 Task: Add the task  Develop a new online marketplace for a specific industry to the section API Management Sprint in the project AgileCraft and add a Due Date to the respective task as 2024/01/25
Action: Mouse moved to (81, 402)
Screenshot: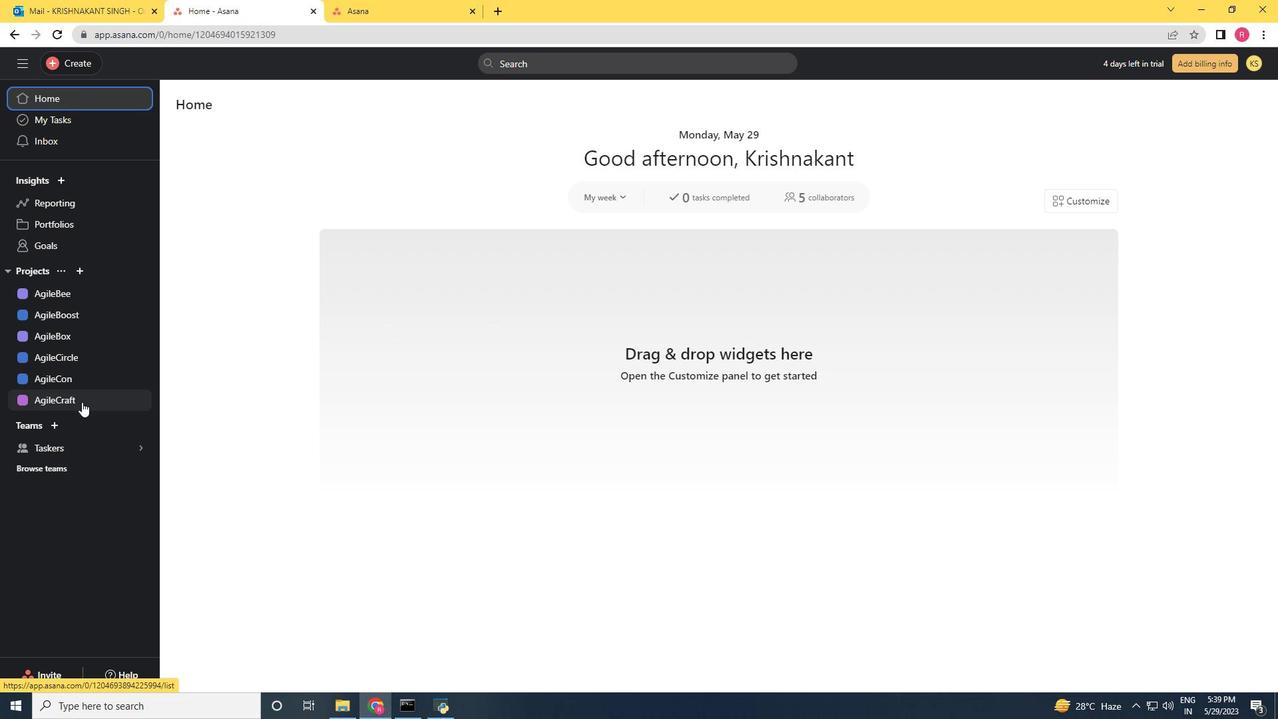 
Action: Mouse pressed left at (81, 402)
Screenshot: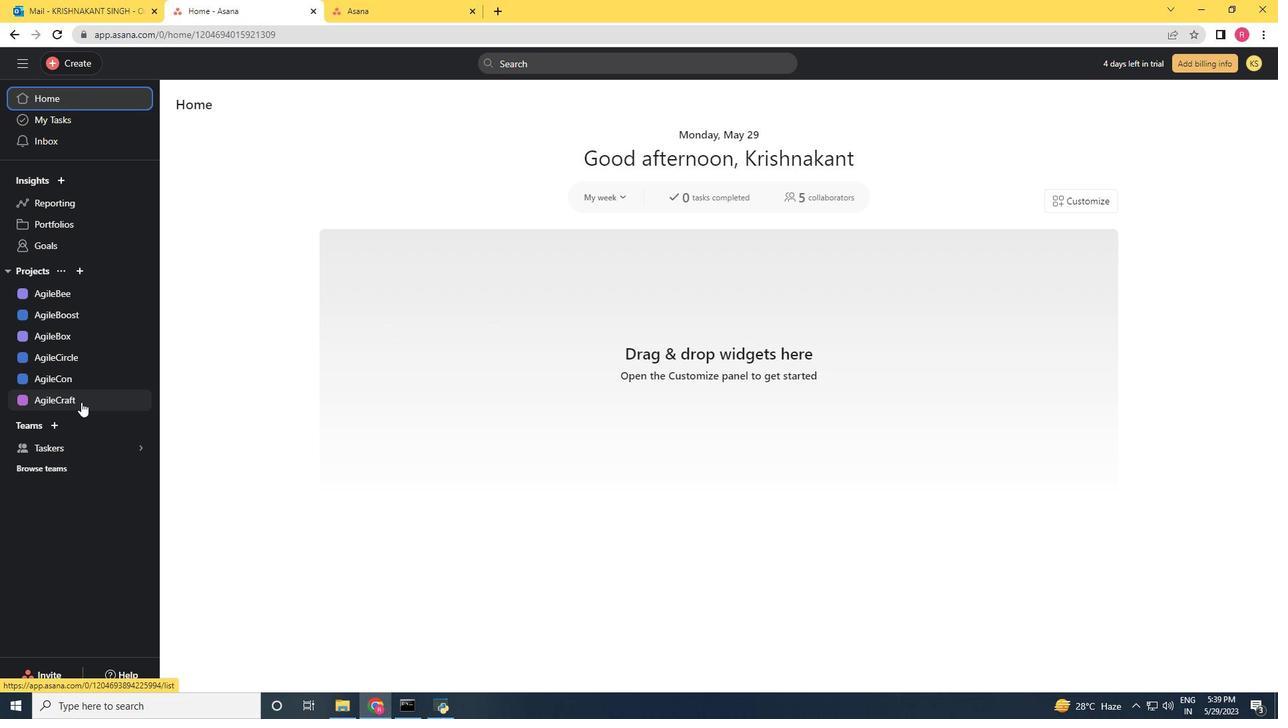 
Action: Mouse moved to (81, 401)
Screenshot: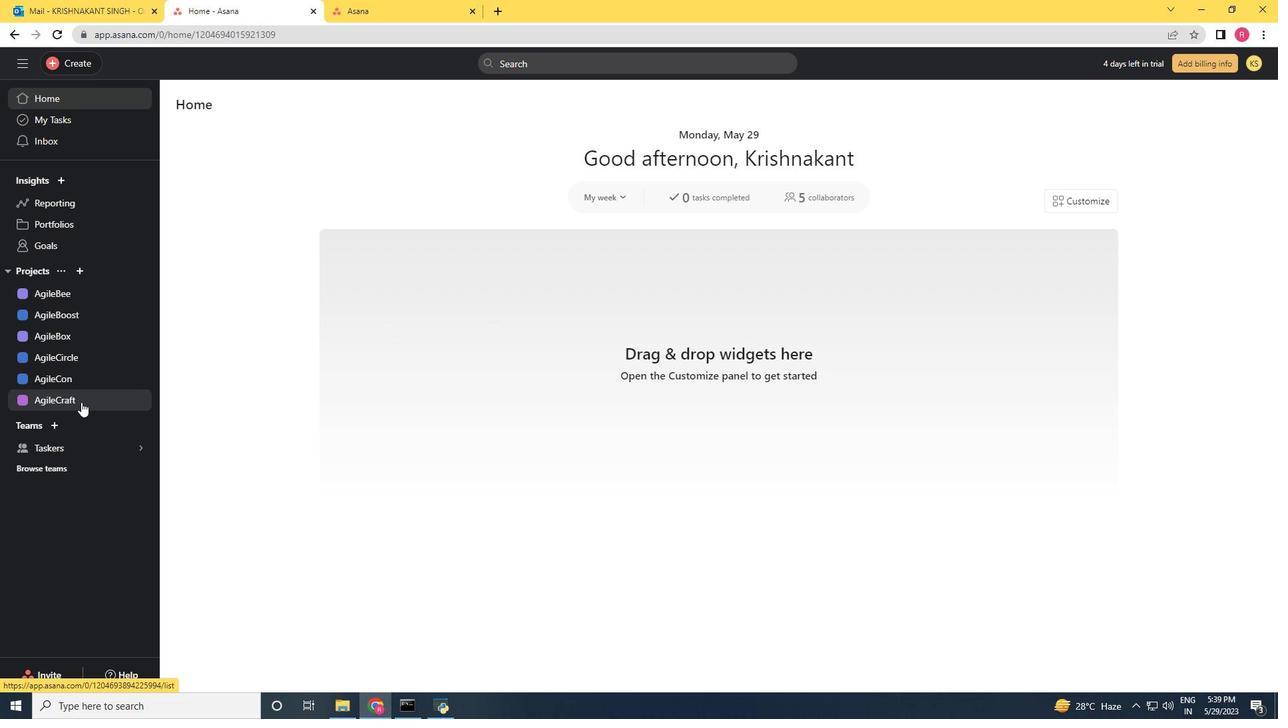 
Action: Mouse scrolled (81, 402) with delta (0, 0)
Screenshot: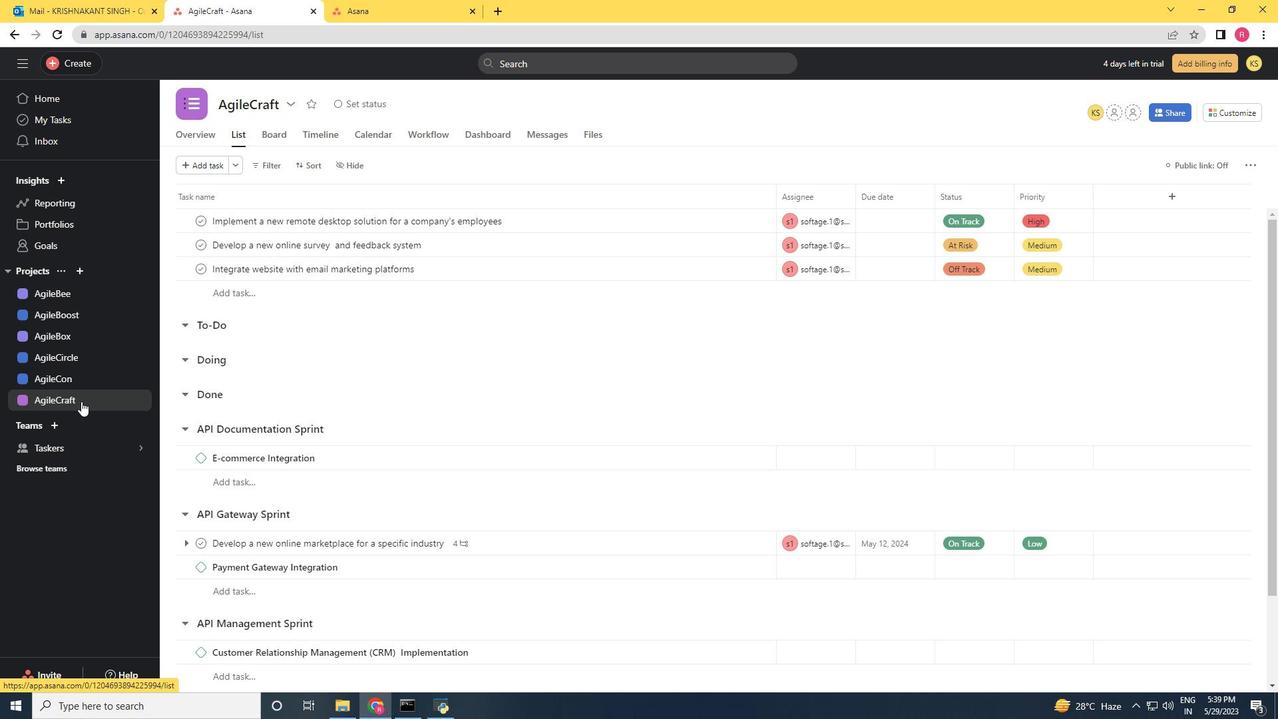 
Action: Mouse moved to (728, 574)
Screenshot: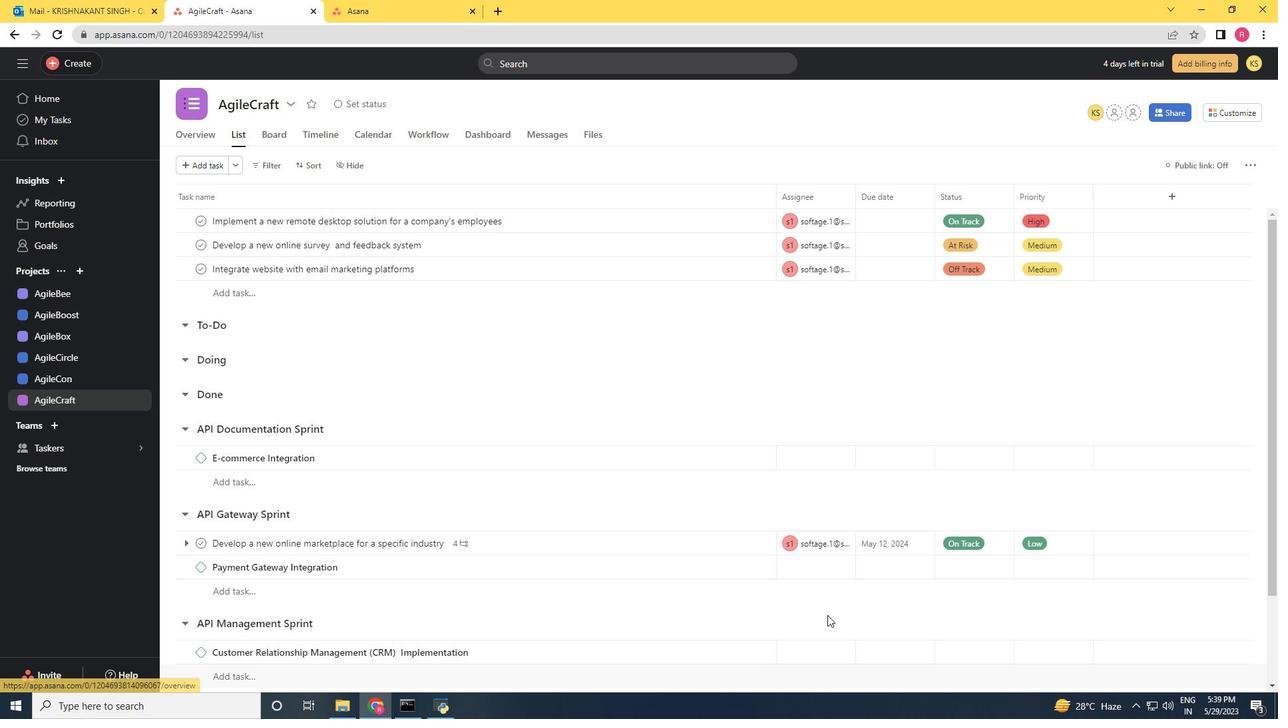 
Action: Mouse scrolled (728, 573) with delta (0, 0)
Screenshot: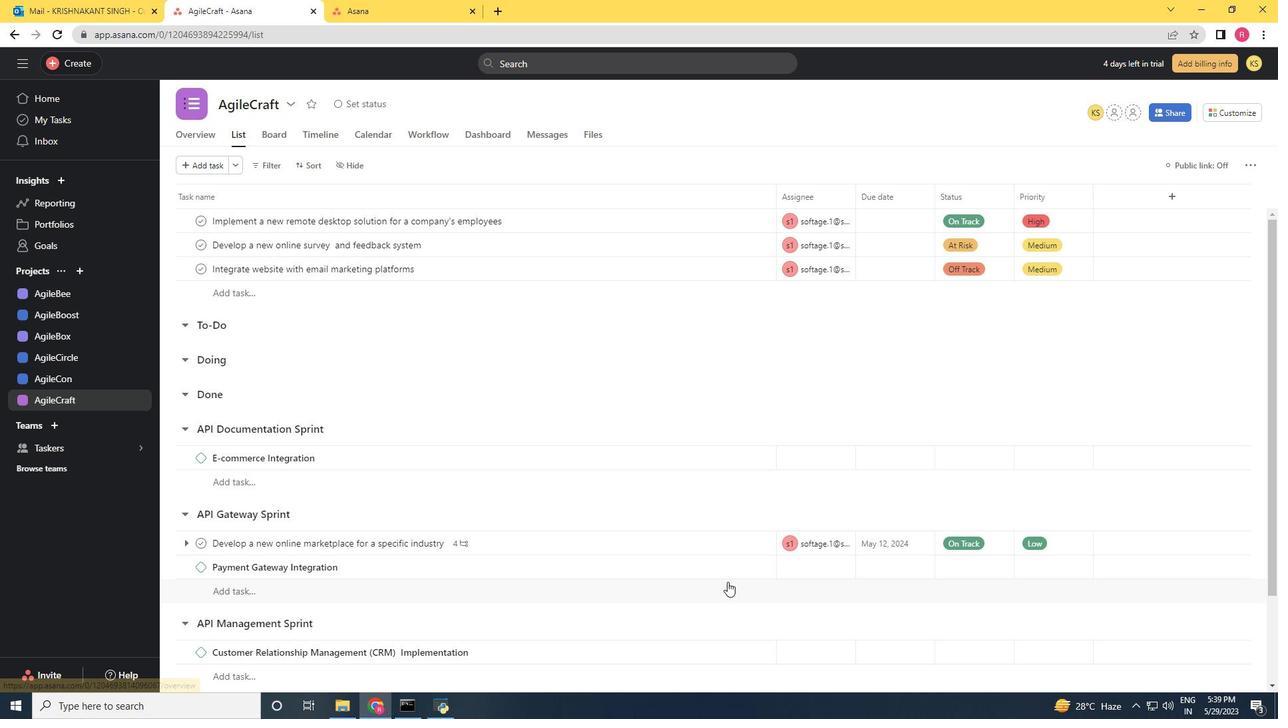 
Action: Mouse scrolled (728, 573) with delta (0, 0)
Screenshot: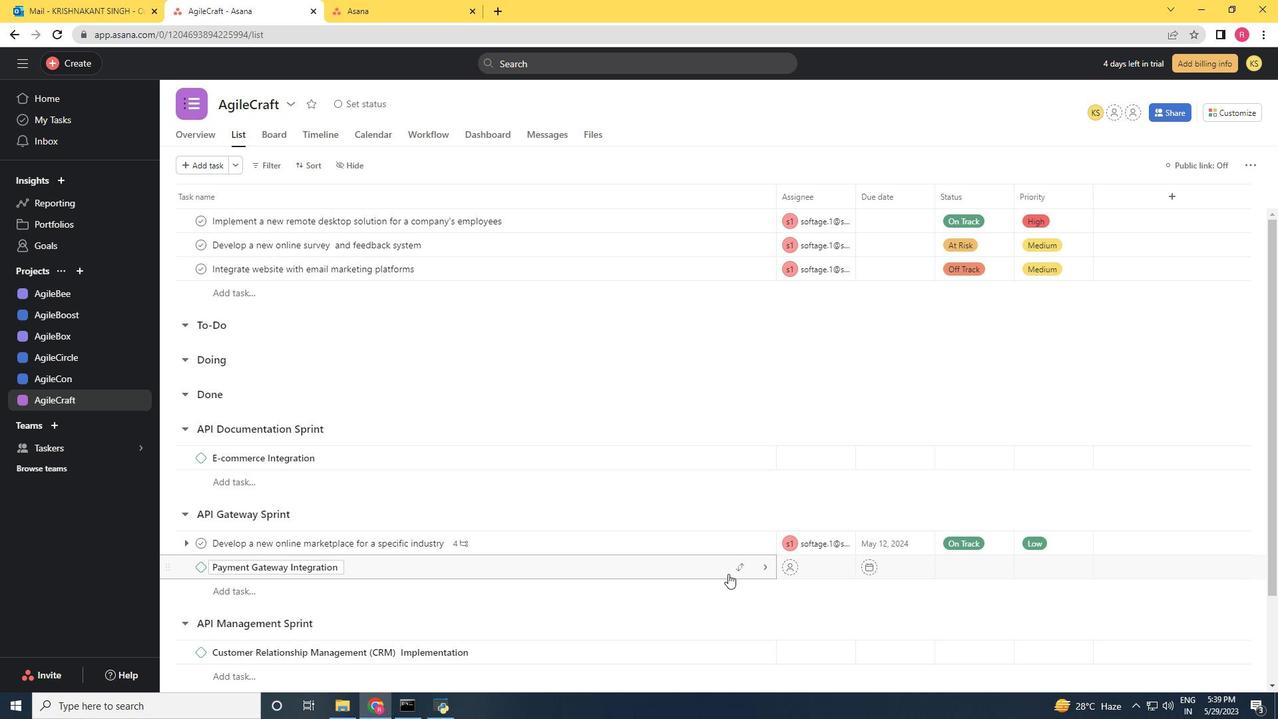 
Action: Mouse scrolled (728, 573) with delta (0, 0)
Screenshot: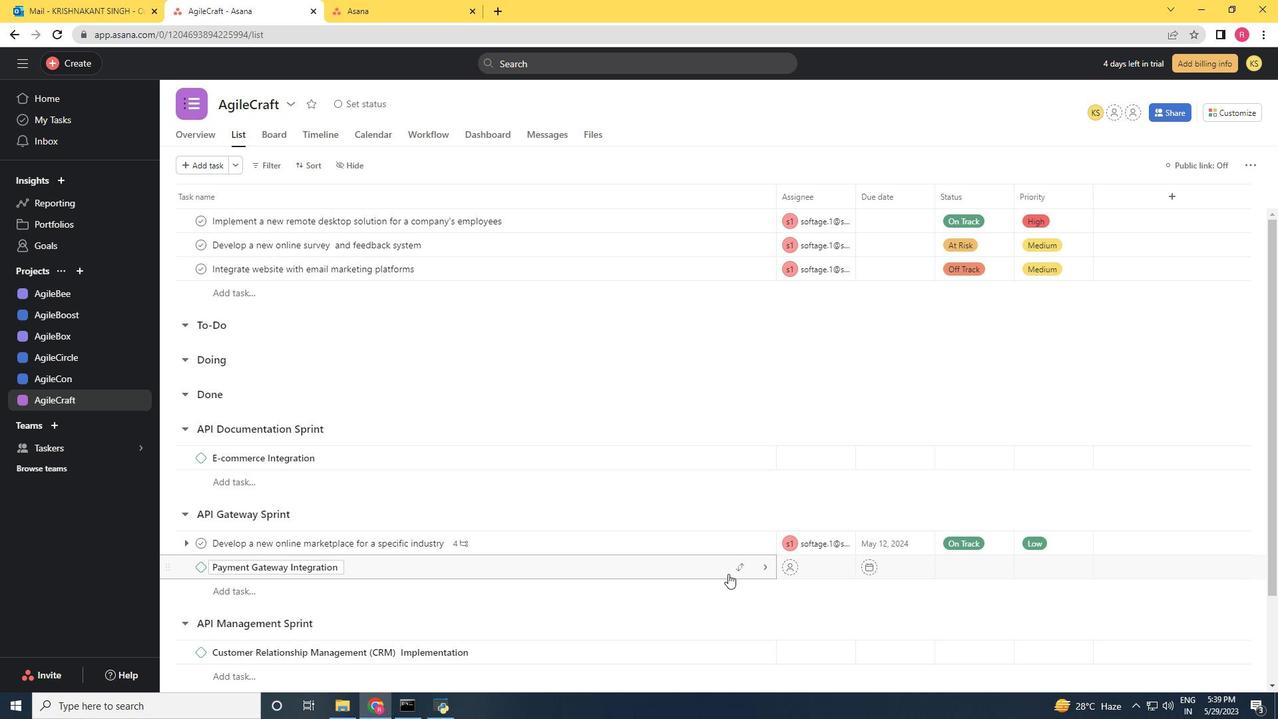 
Action: Mouse moved to (743, 436)
Screenshot: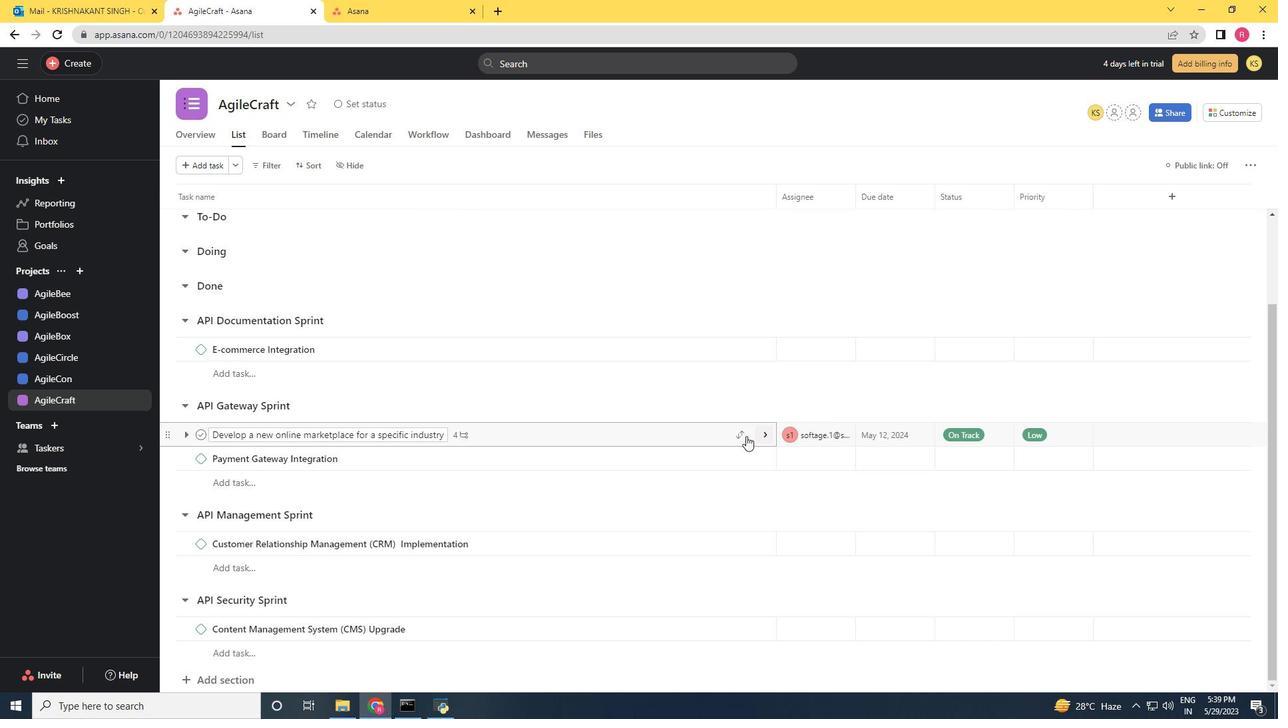 
Action: Mouse pressed left at (743, 436)
Screenshot: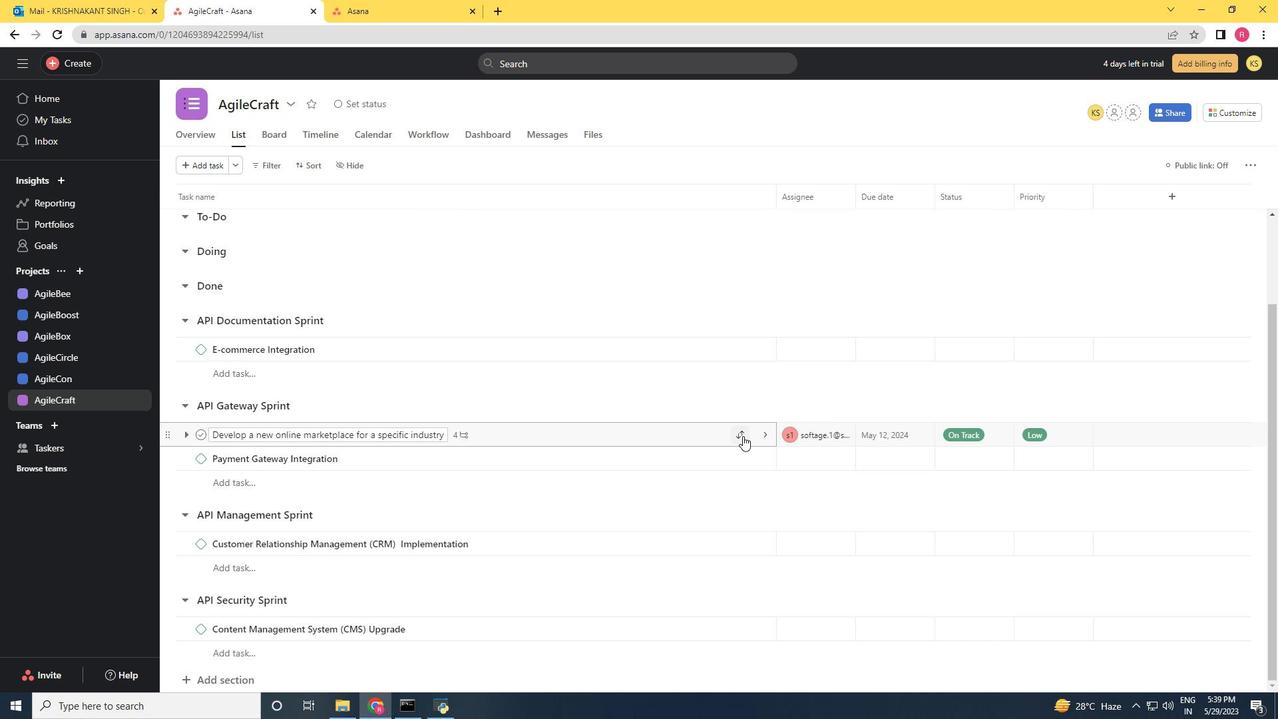 
Action: Mouse moved to (678, 626)
Screenshot: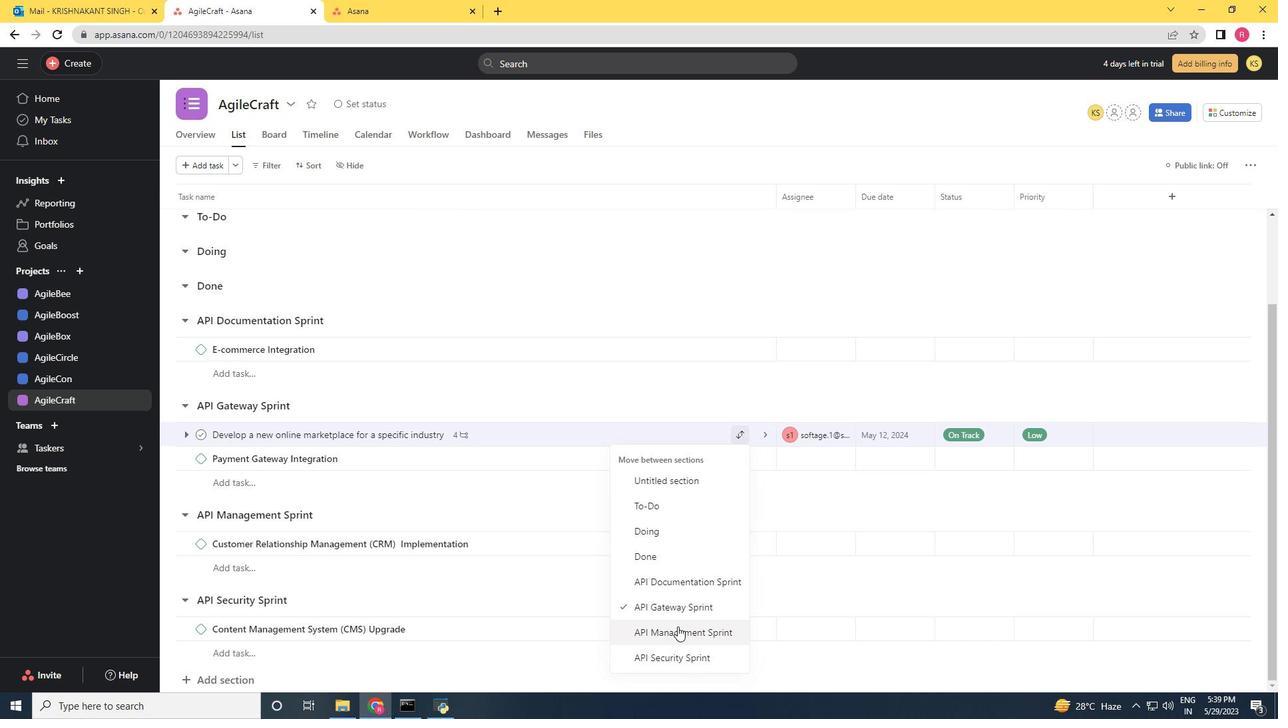 
Action: Mouse pressed left at (678, 626)
Screenshot: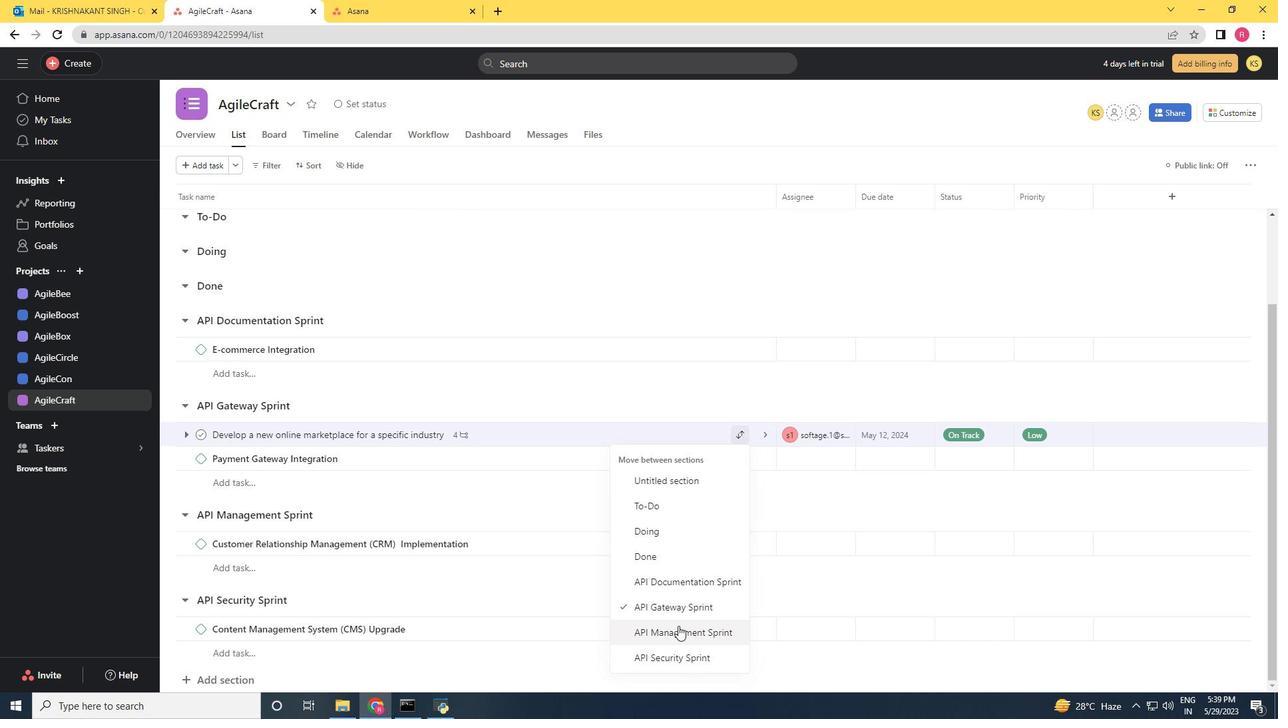 
Action: Mouse moved to (692, 623)
Screenshot: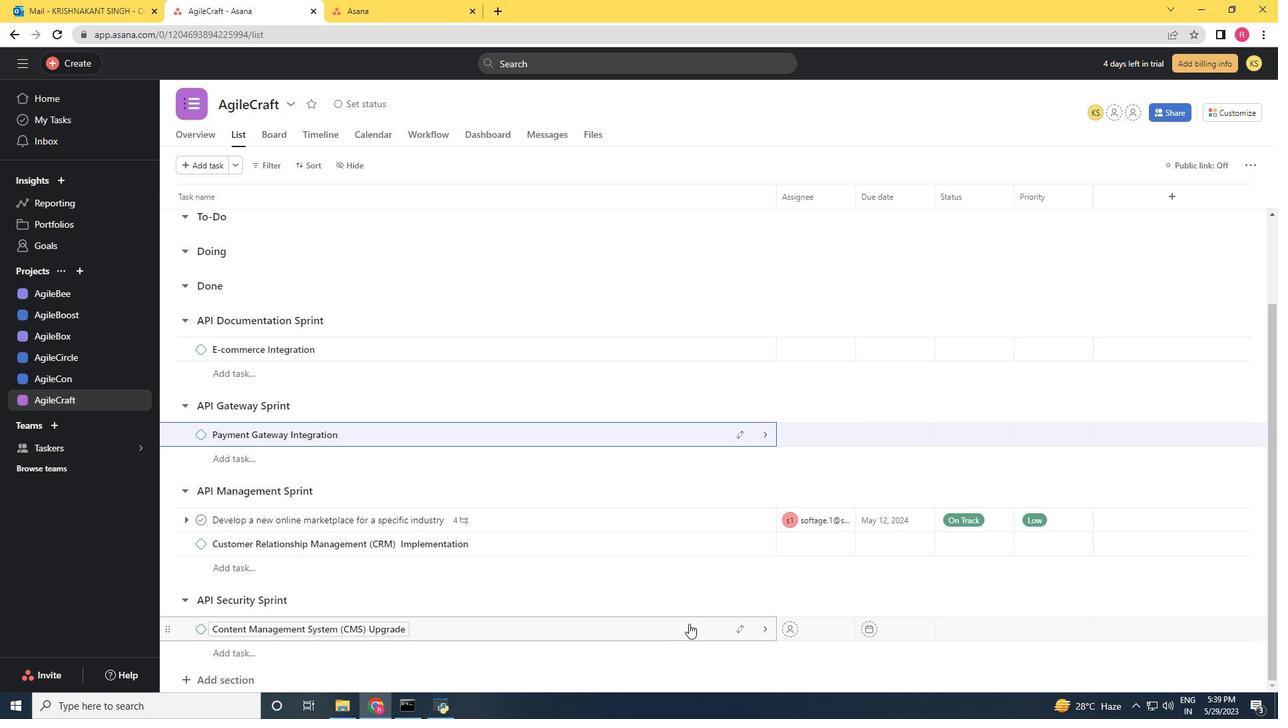 
Action: Mouse scrolled (692, 622) with delta (0, 0)
Screenshot: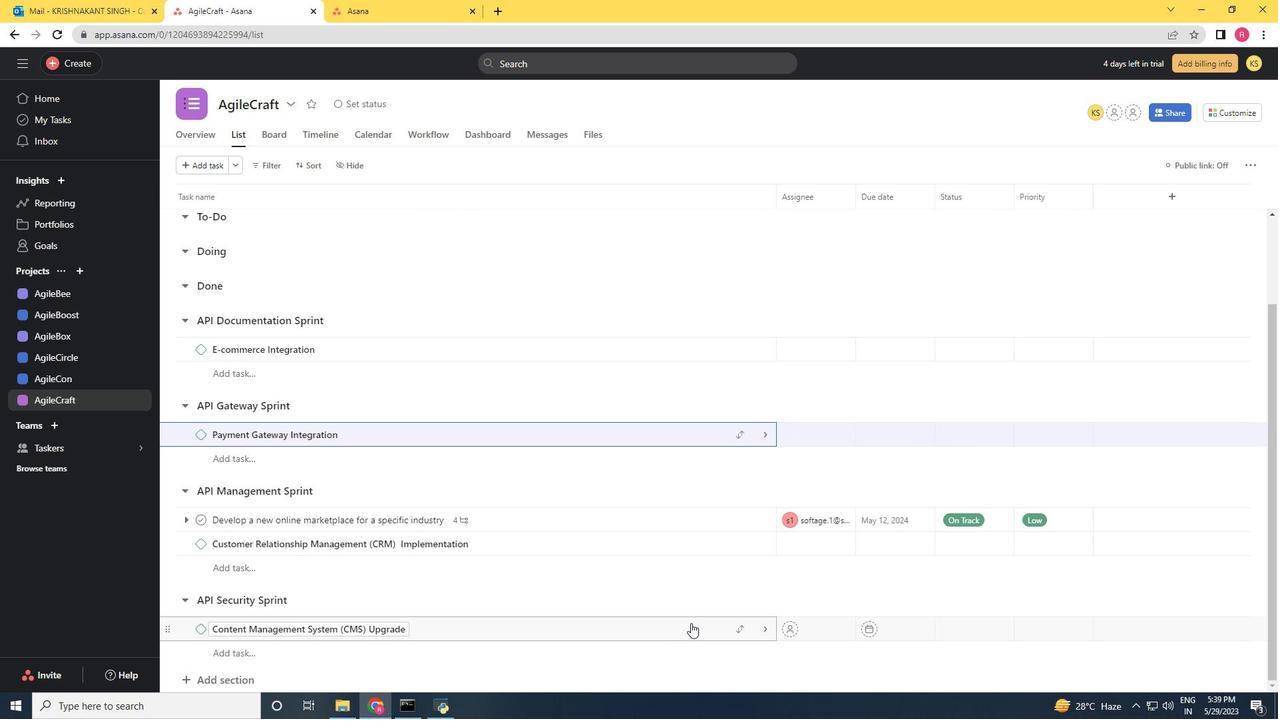
Action: Mouse scrolled (692, 622) with delta (0, 0)
Screenshot: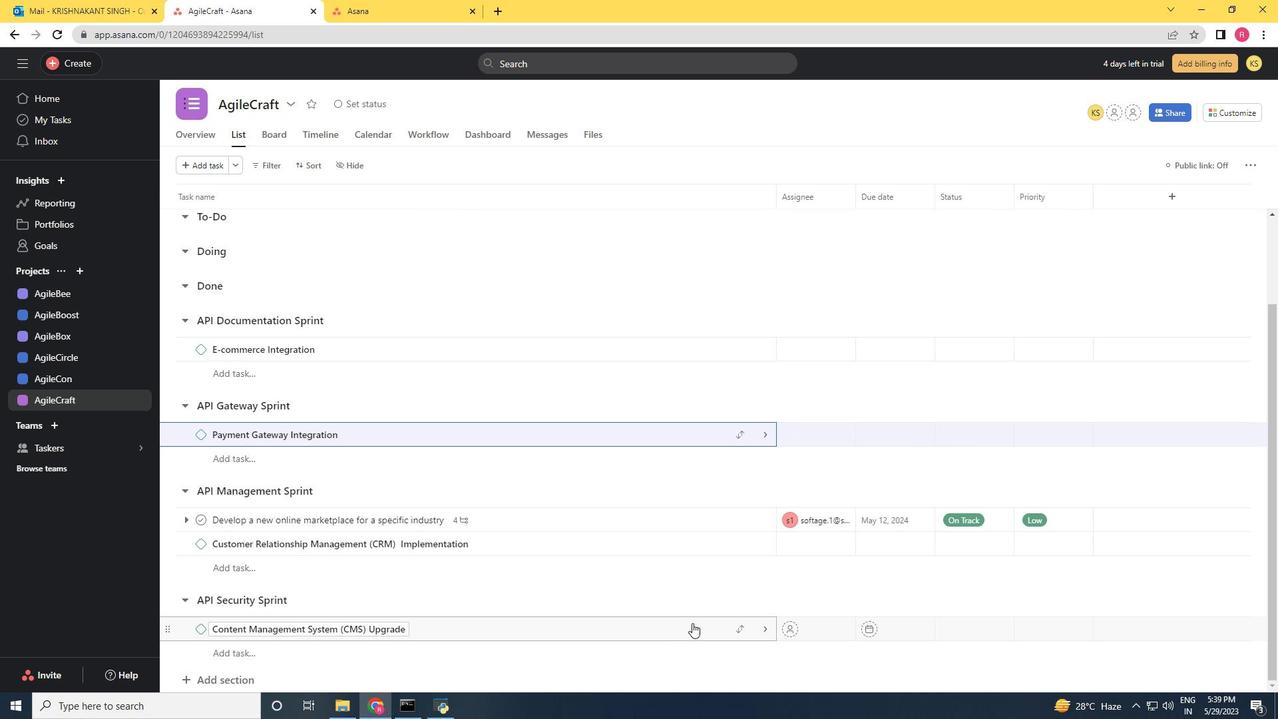 
Action: Mouse scrolled (692, 622) with delta (0, 0)
Screenshot: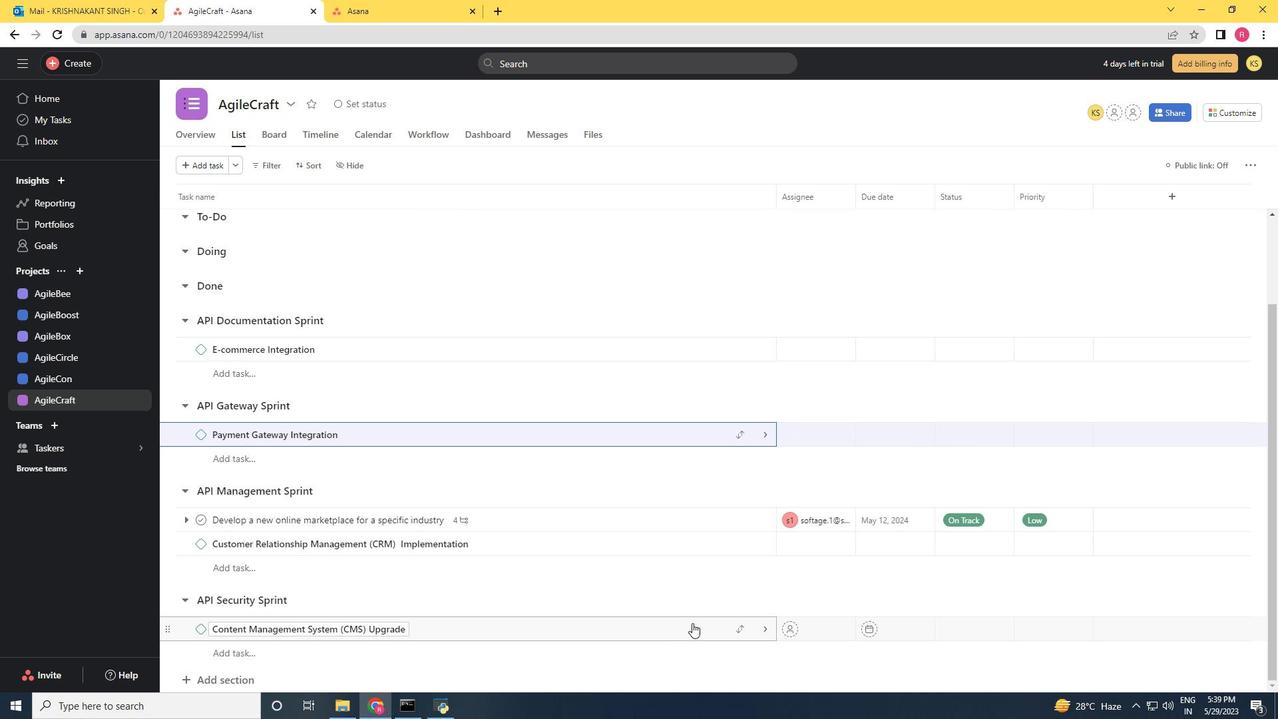 
Action: Mouse moved to (659, 522)
Screenshot: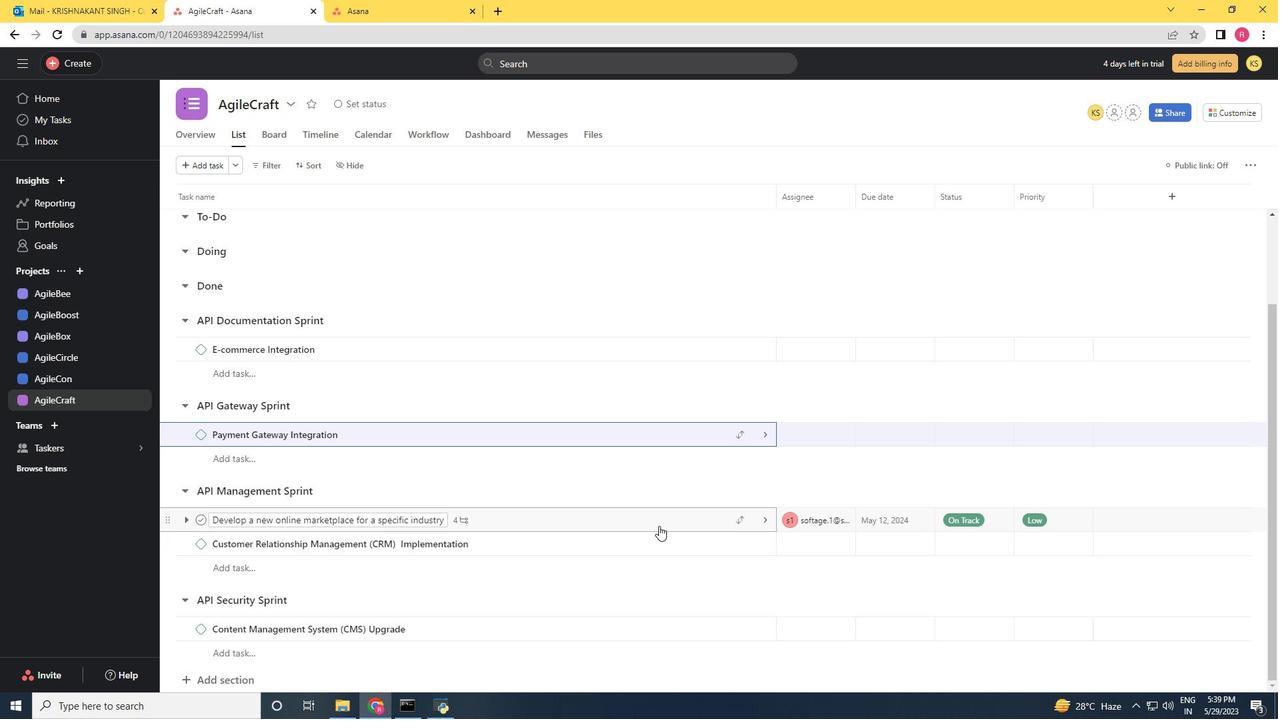 
Action: Mouse scrolled (659, 521) with delta (0, 0)
Screenshot: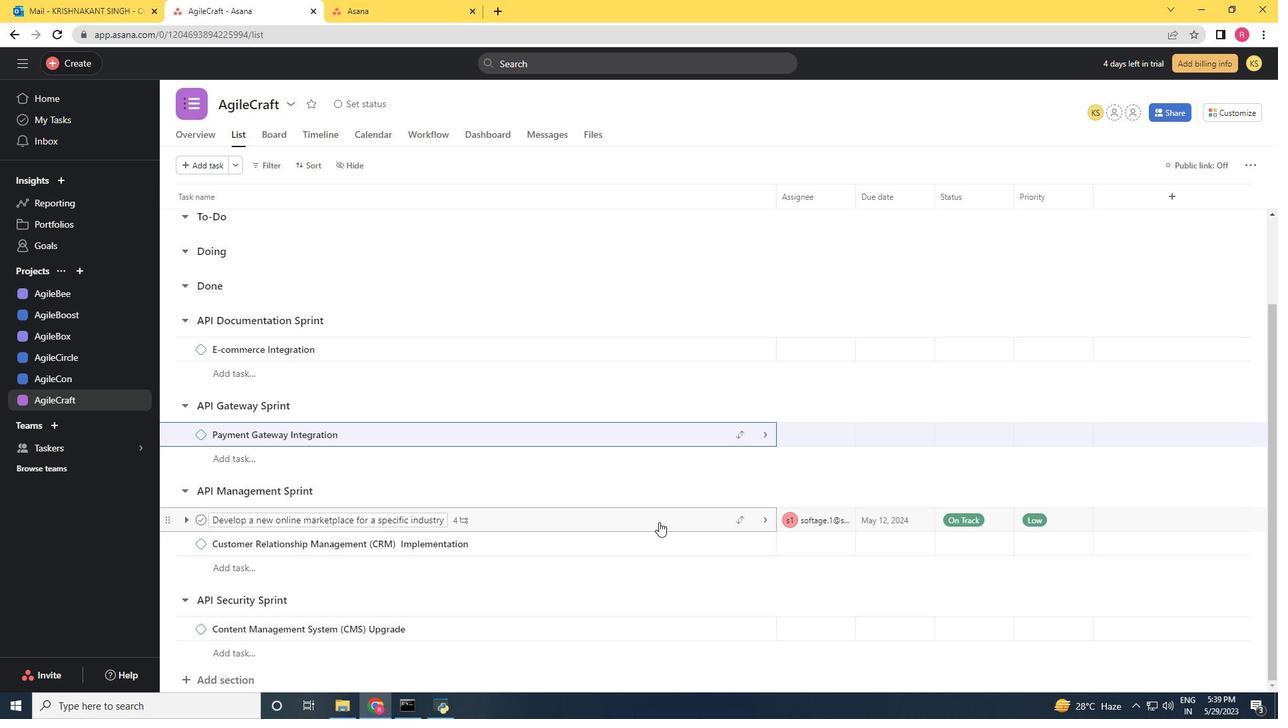 
Action: Mouse pressed left at (659, 522)
Screenshot: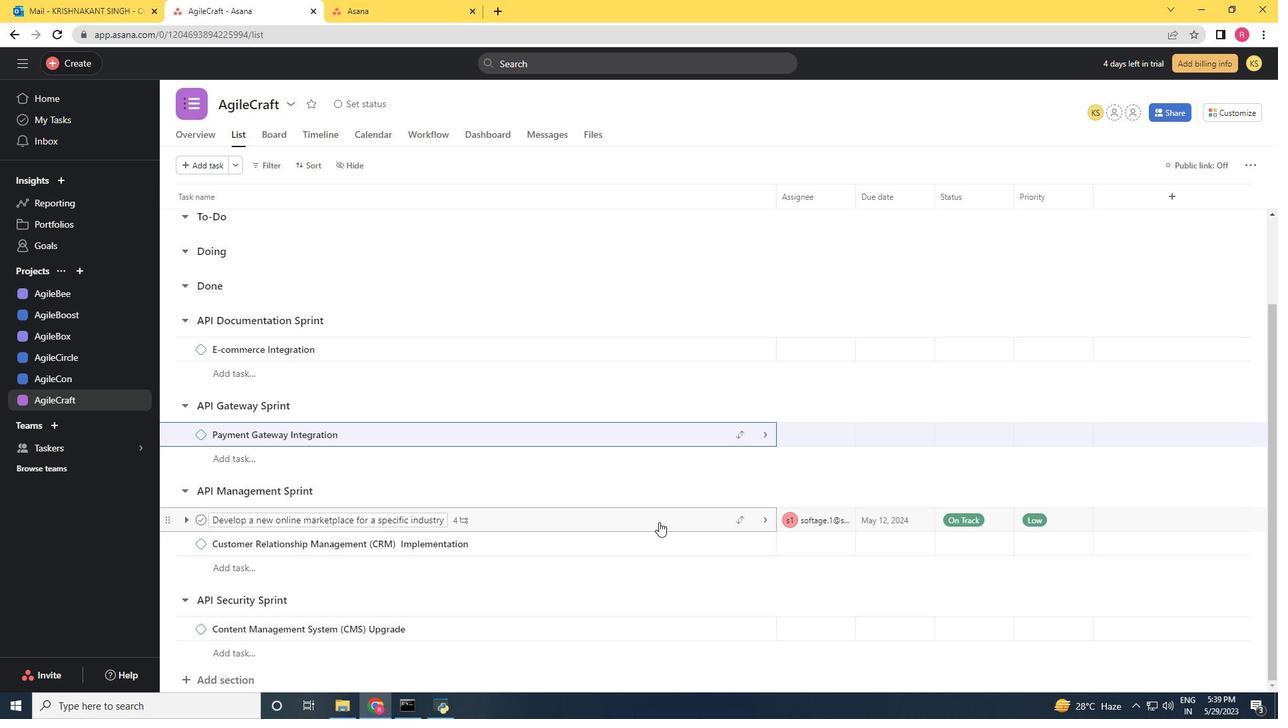 
Action: Mouse moved to (1009, 265)
Screenshot: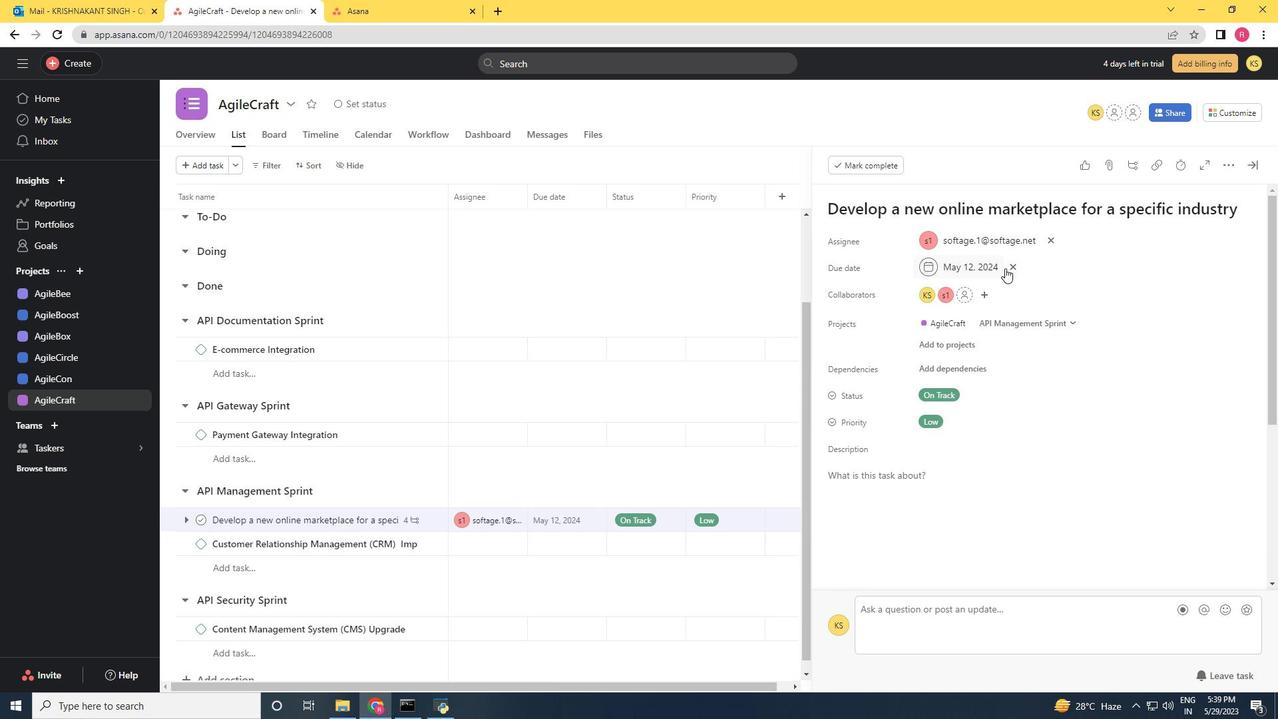 
Action: Mouse pressed left at (1009, 265)
Screenshot: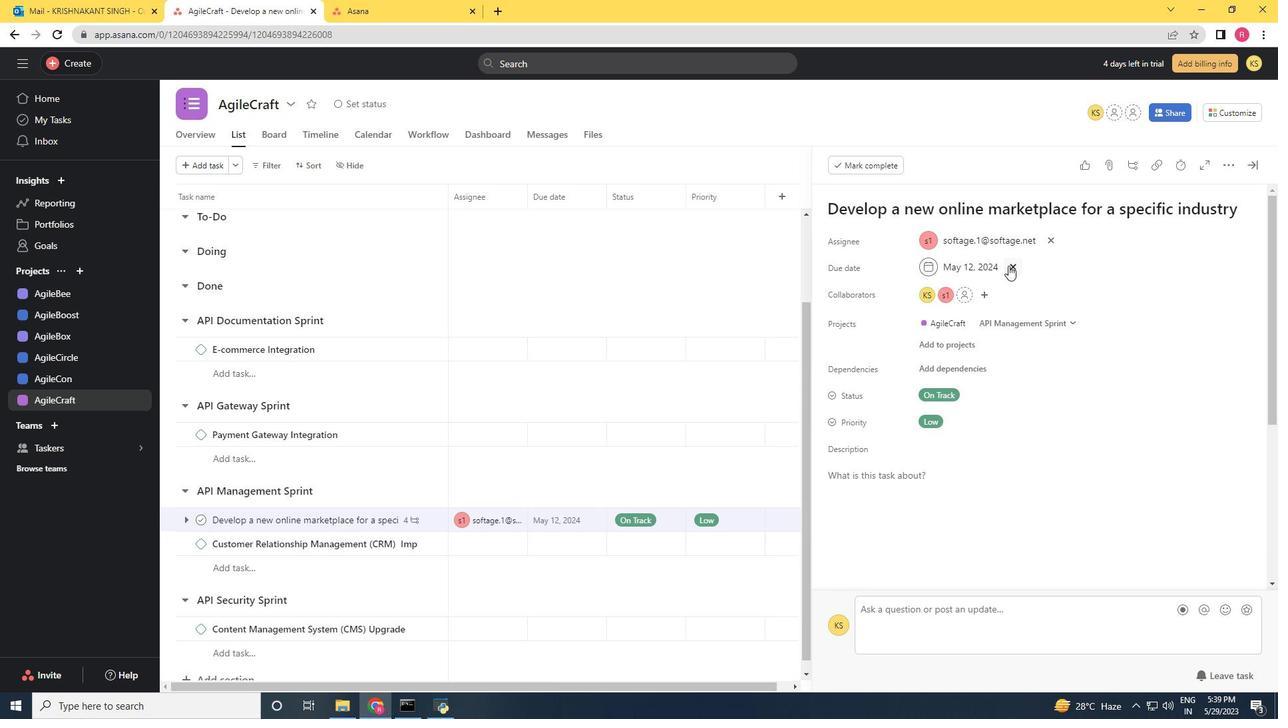 
Action: Mouse moved to (954, 267)
Screenshot: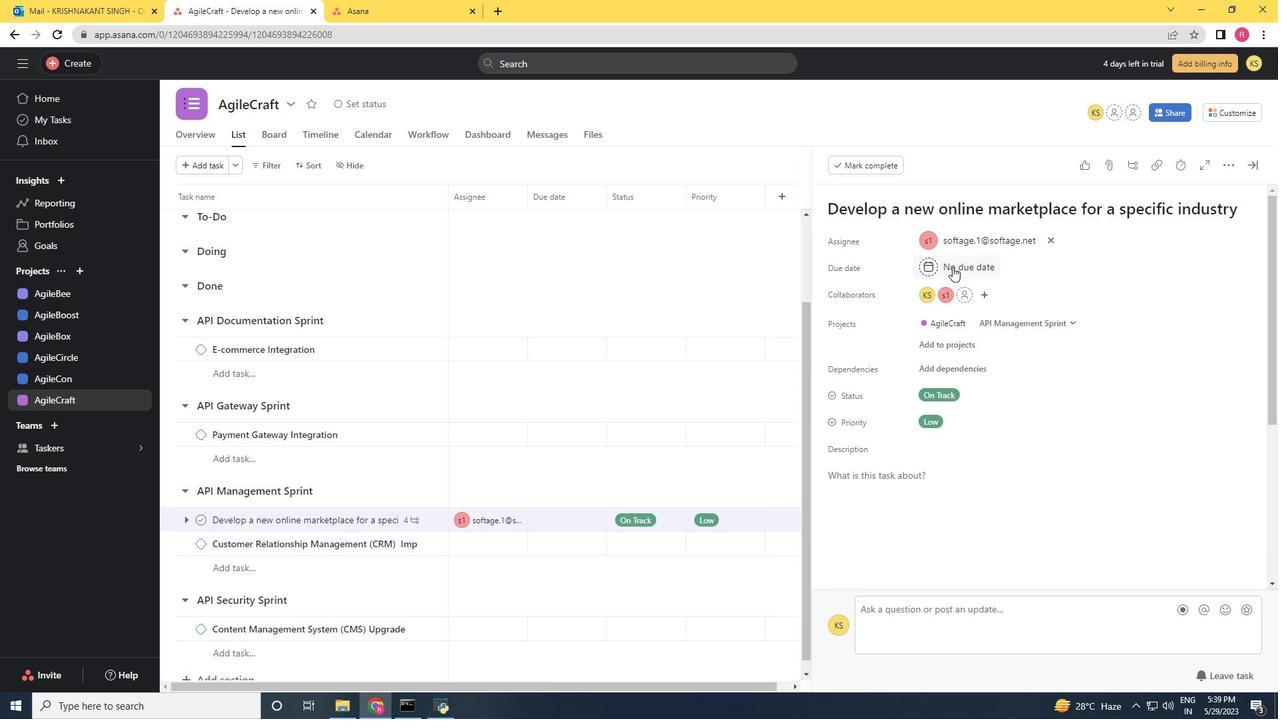 
Action: Mouse pressed left at (954, 267)
Screenshot: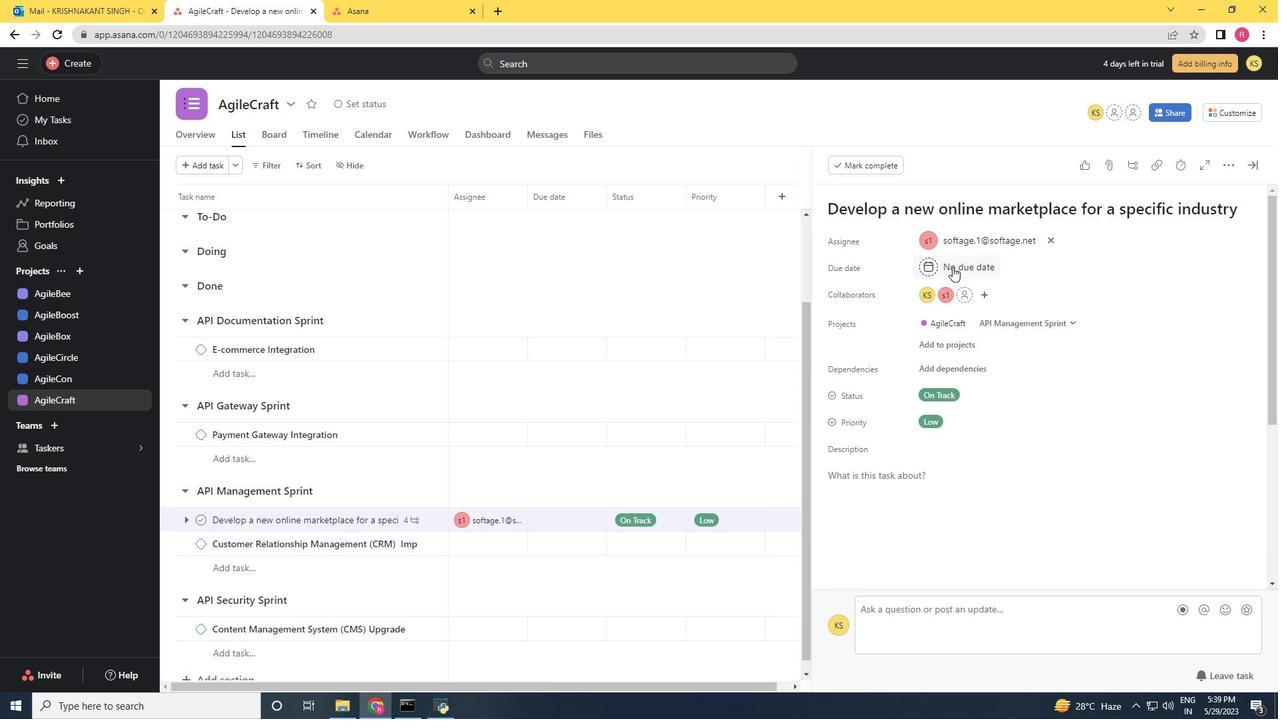 
Action: Mouse moved to (1079, 336)
Screenshot: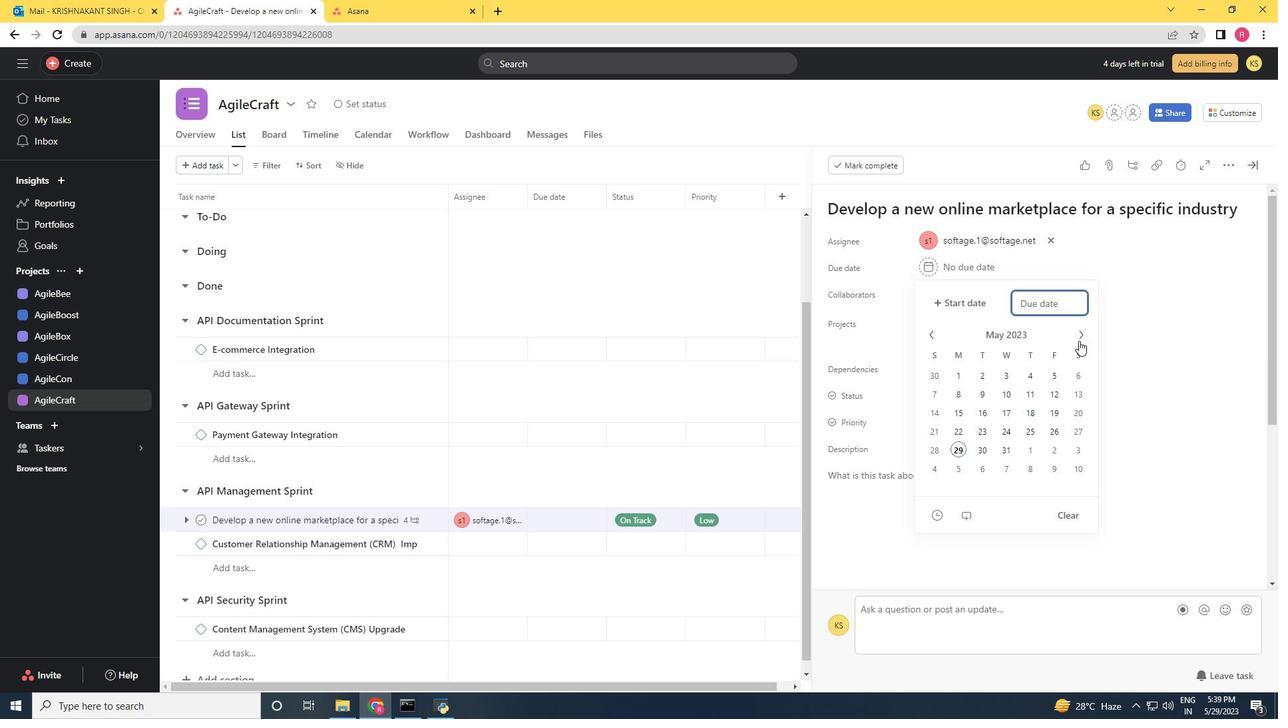 
Action: Mouse pressed left at (1079, 336)
Screenshot: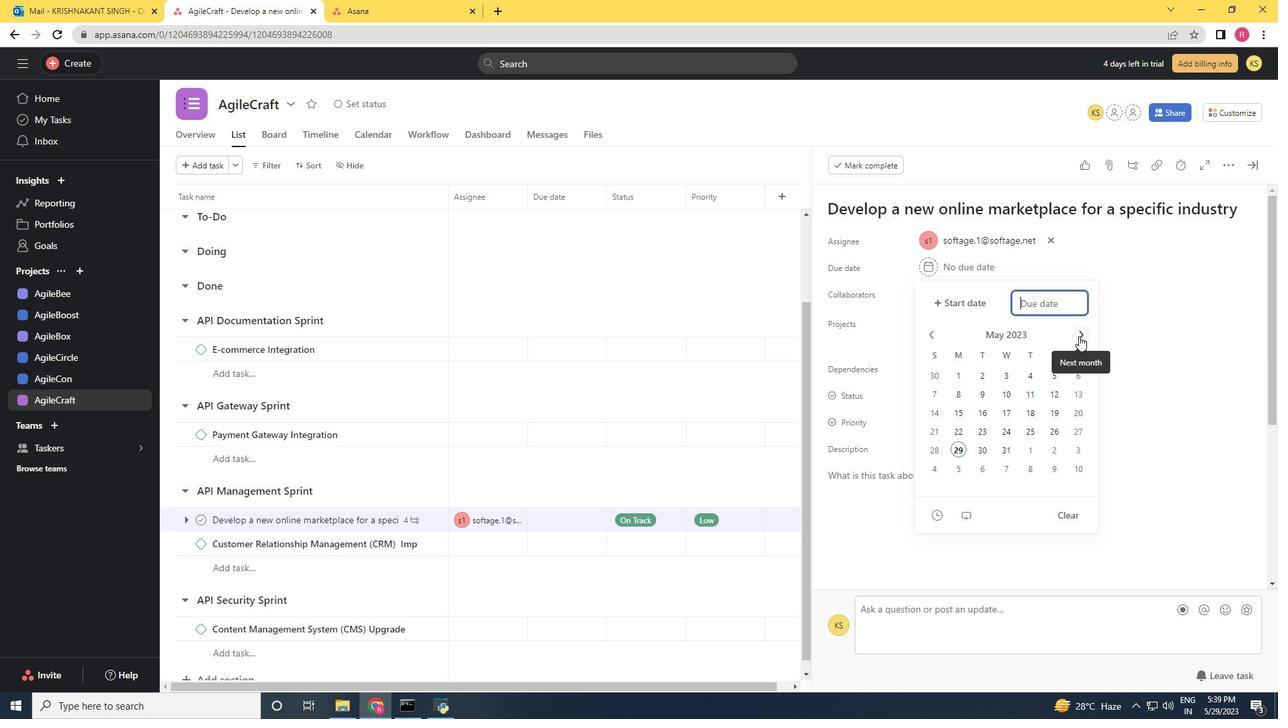 
Action: Mouse pressed left at (1079, 336)
Screenshot: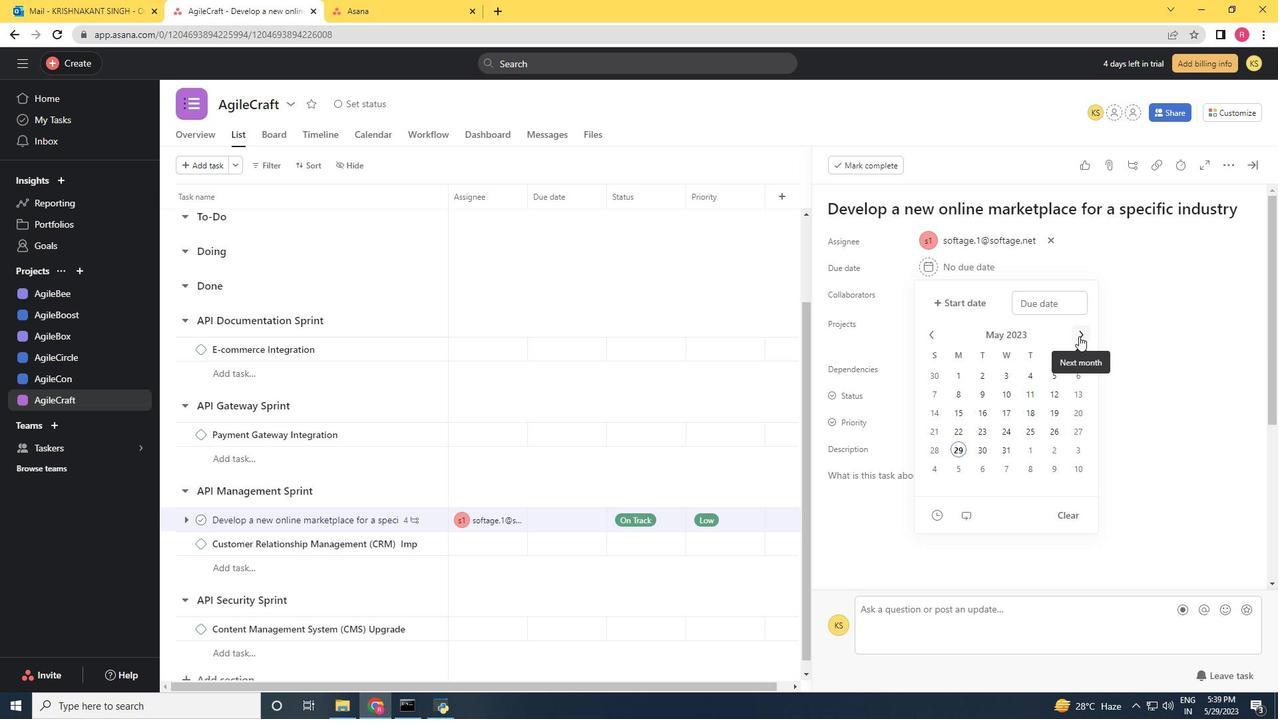 
Action: Mouse pressed left at (1079, 336)
Screenshot: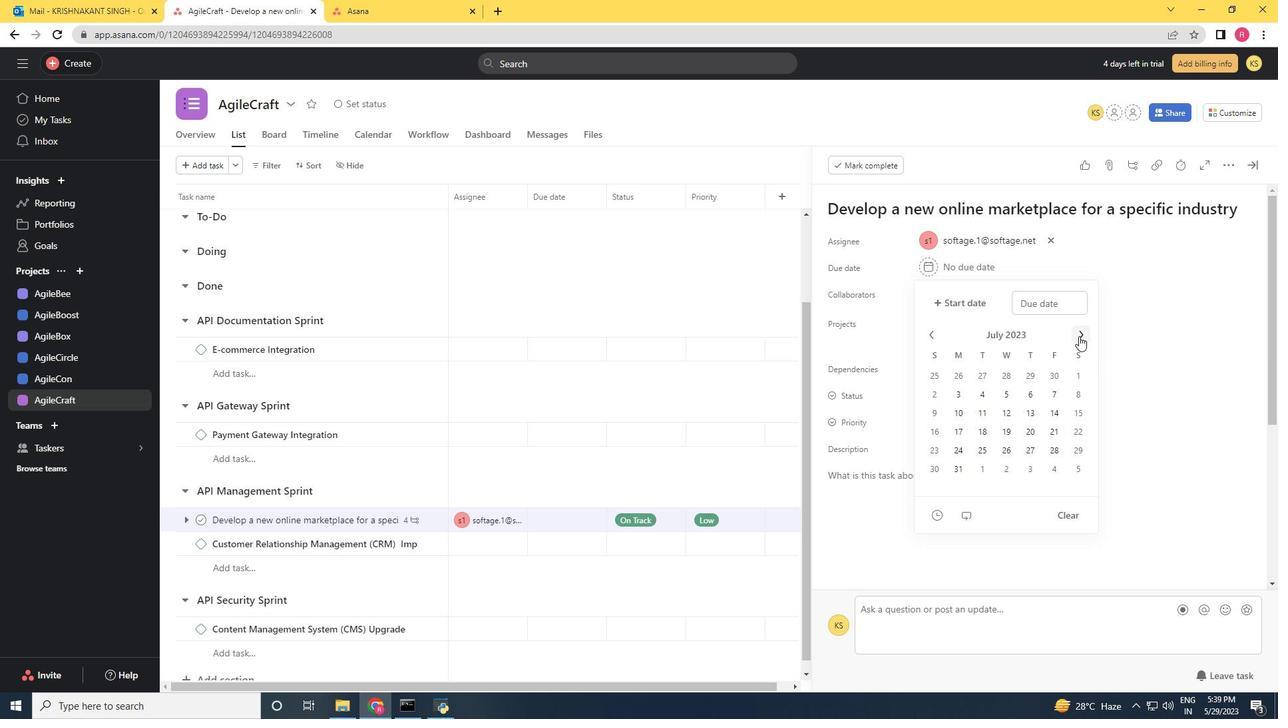 
Action: Mouse pressed left at (1079, 336)
Screenshot: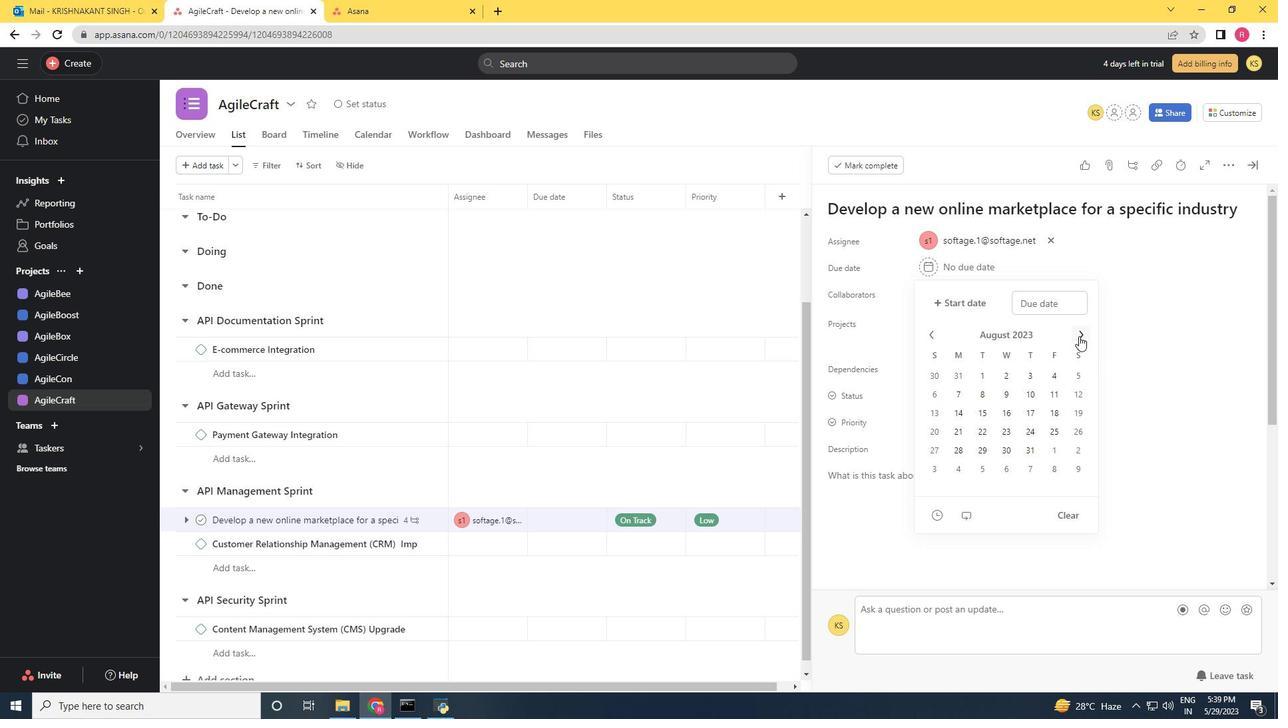 
Action: Mouse pressed left at (1079, 336)
Screenshot: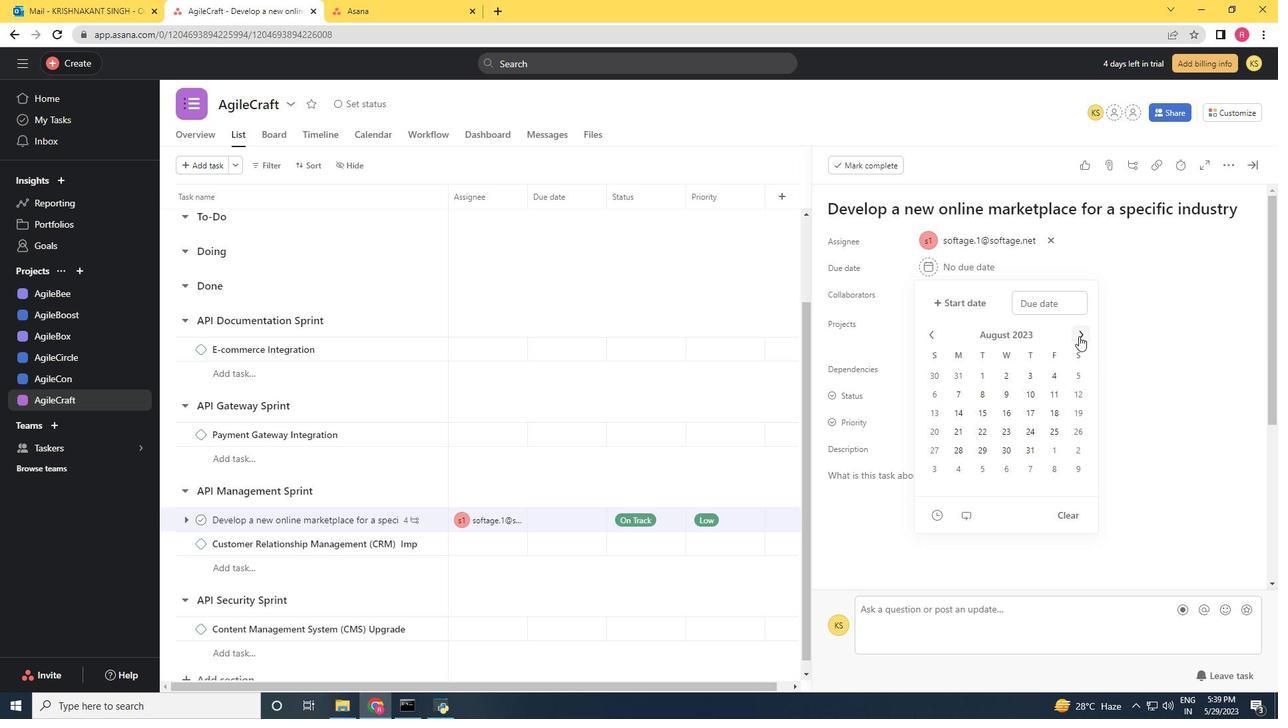 
Action: Mouse pressed left at (1079, 336)
Screenshot: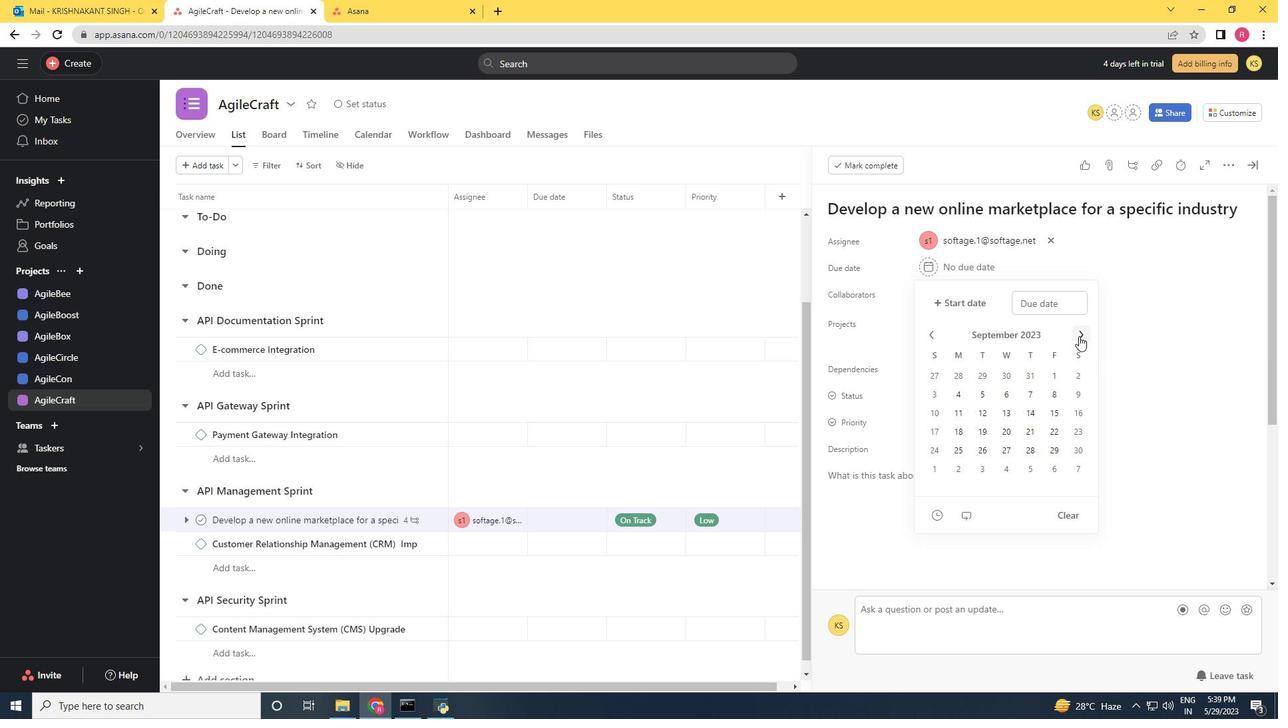 
Action: Mouse pressed left at (1079, 336)
Screenshot: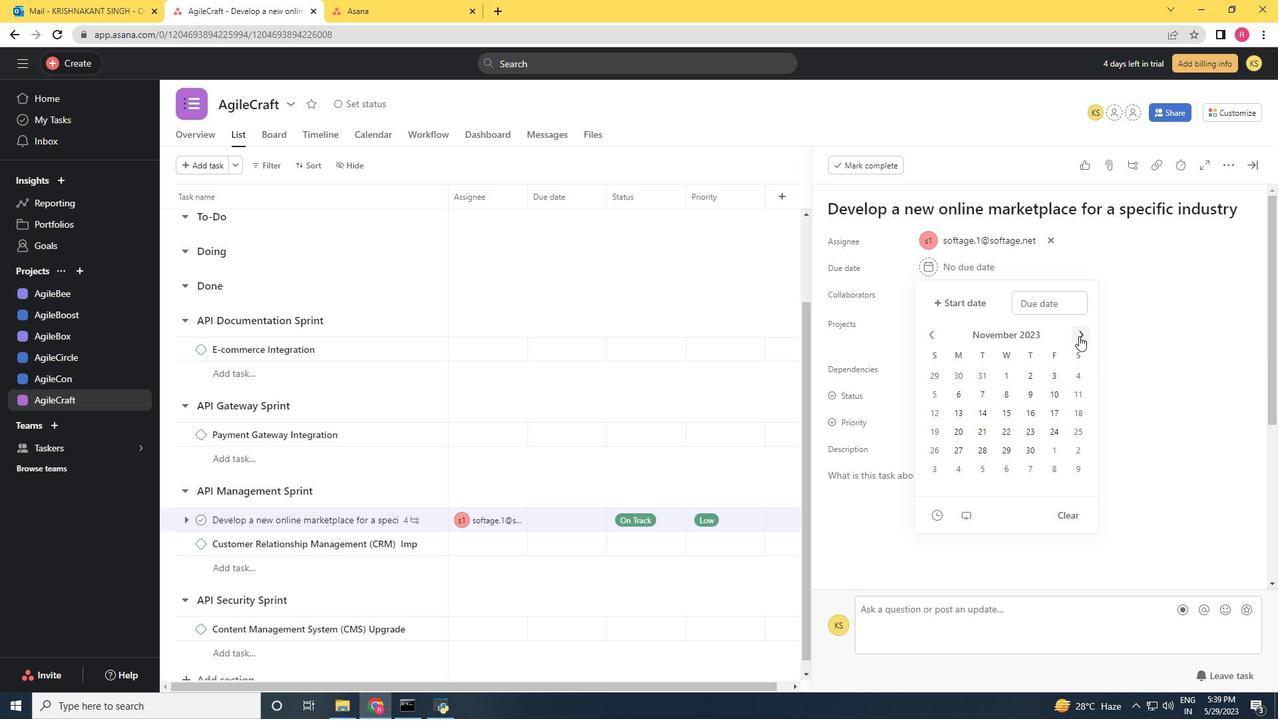 
Action: Mouse pressed left at (1079, 336)
Screenshot: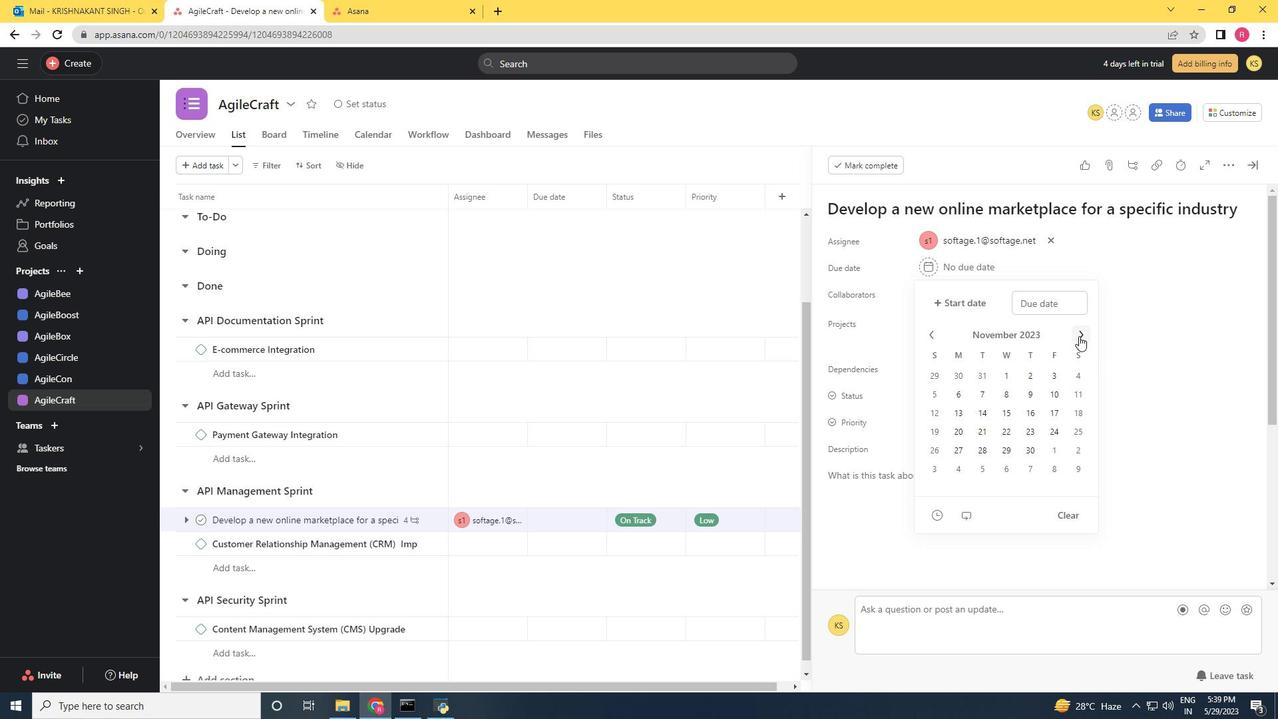 
Action: Mouse pressed left at (1079, 336)
Screenshot: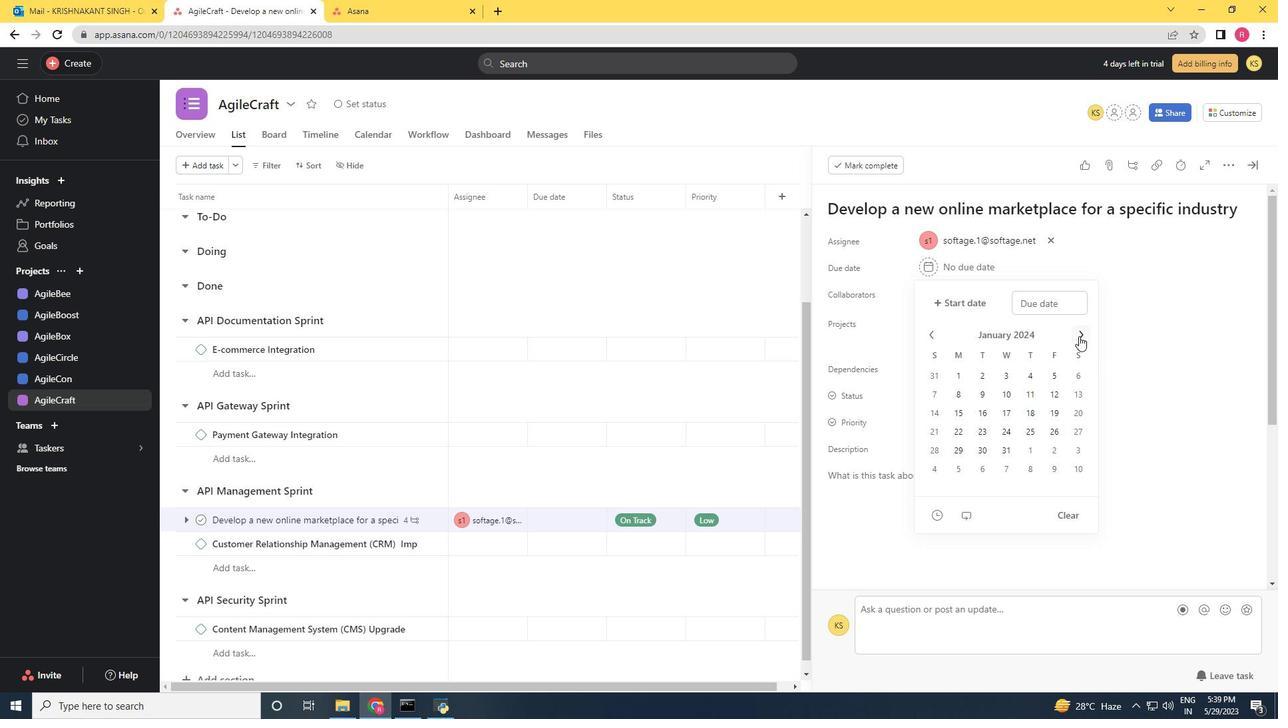 
Action: Mouse moved to (927, 338)
Screenshot: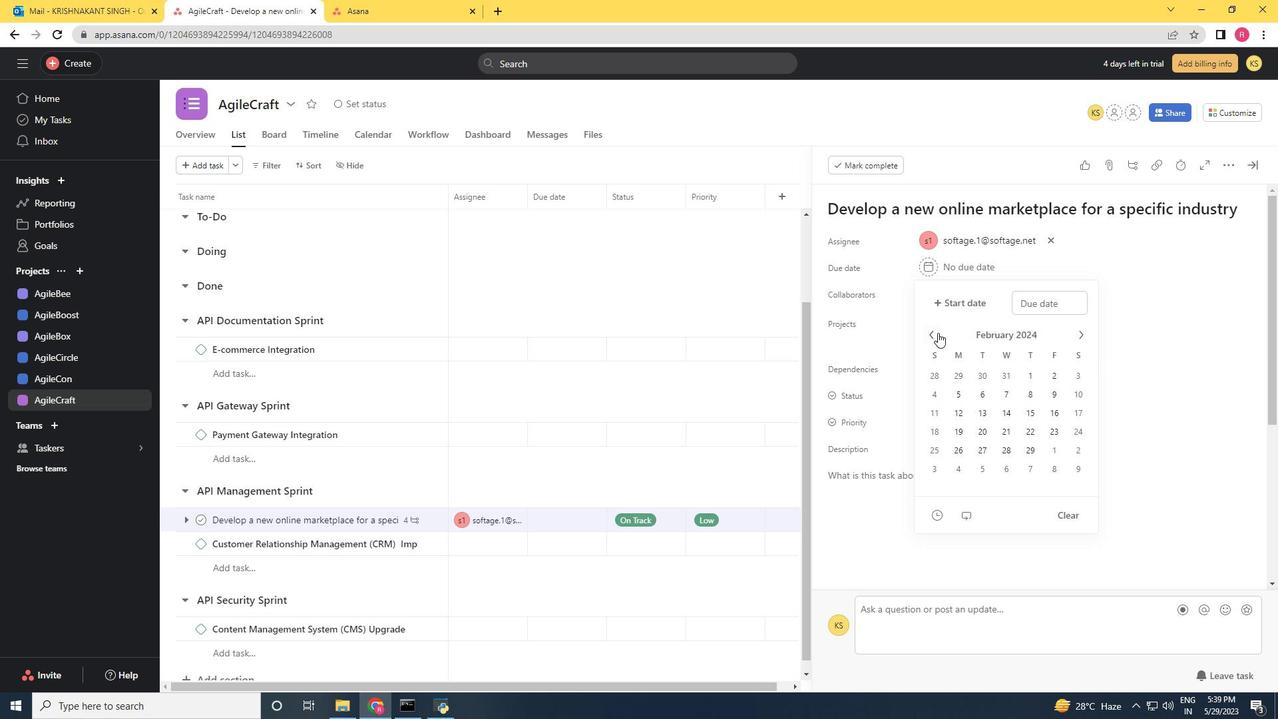 
Action: Mouse pressed left at (927, 338)
Screenshot: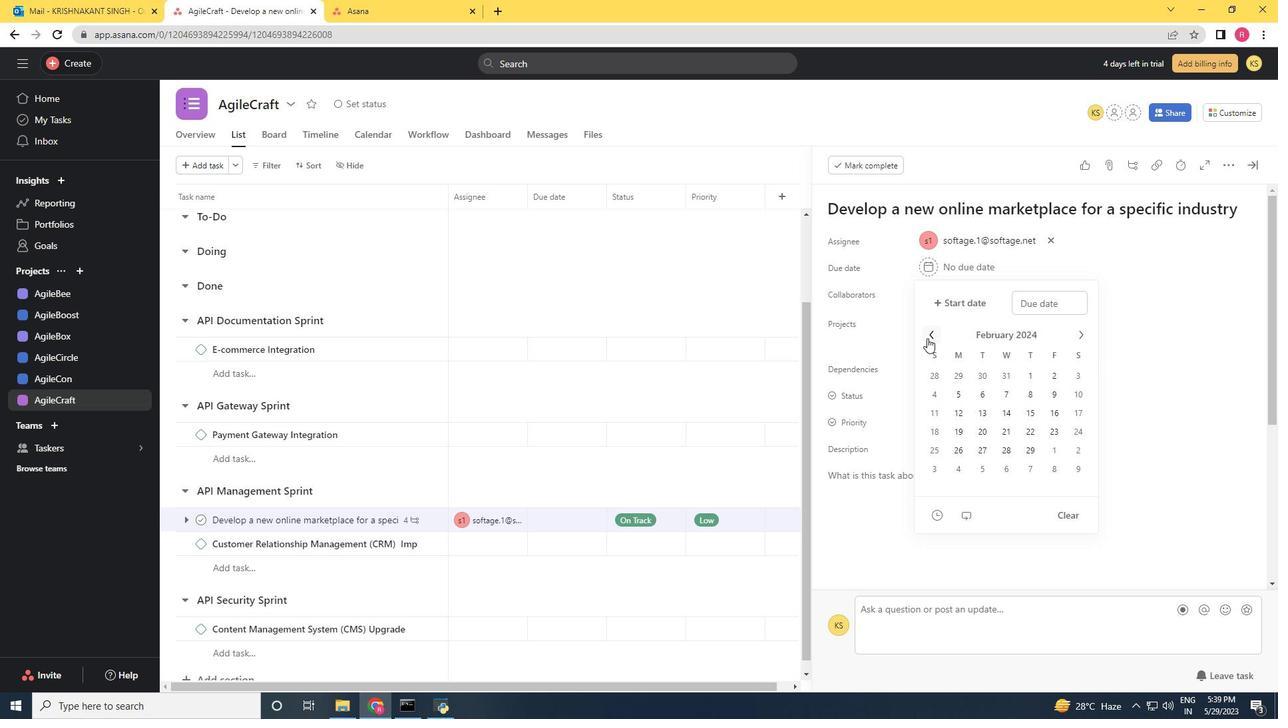 
Action: Mouse moved to (1030, 428)
Screenshot: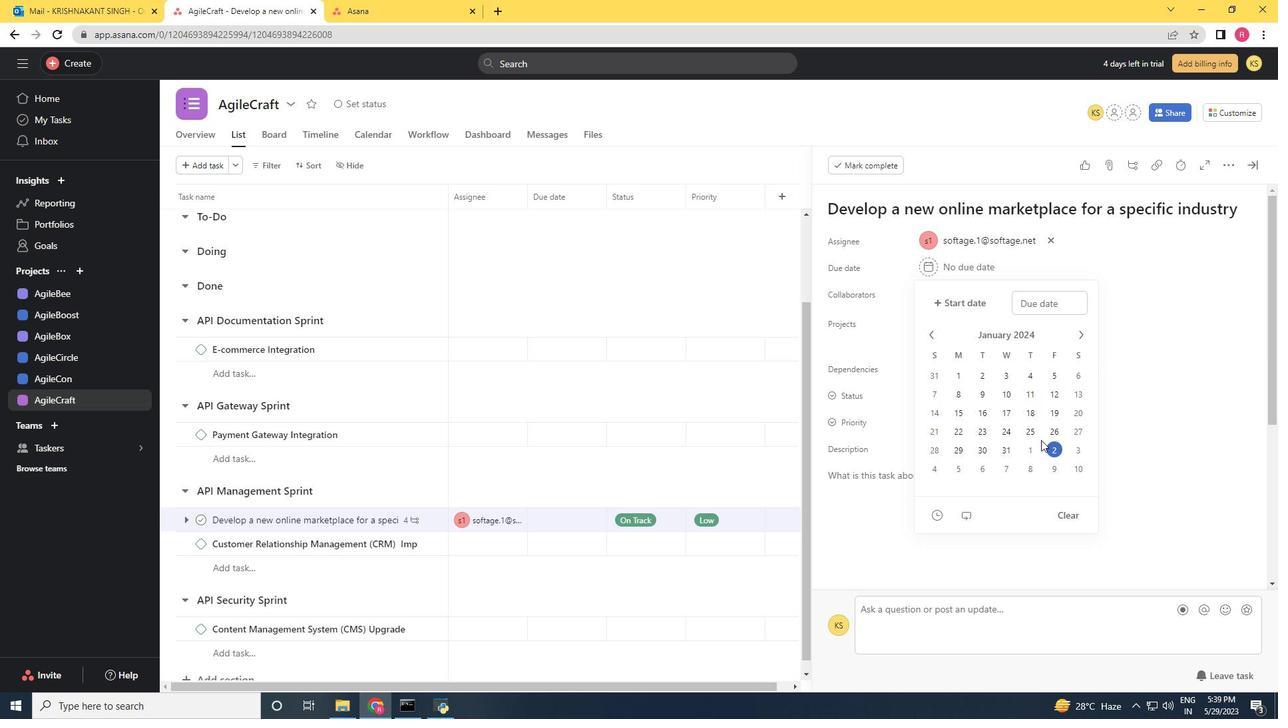 
Action: Mouse pressed left at (1030, 428)
Screenshot: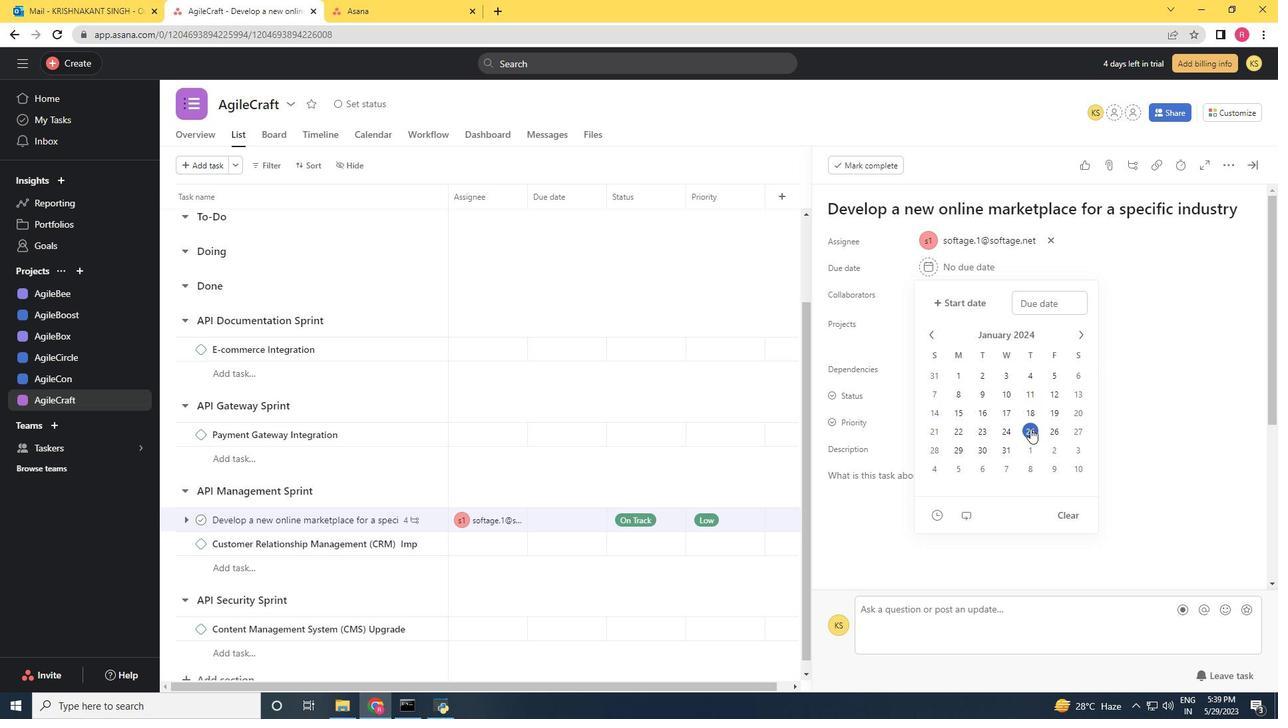 
Action: Mouse moved to (1192, 416)
Screenshot: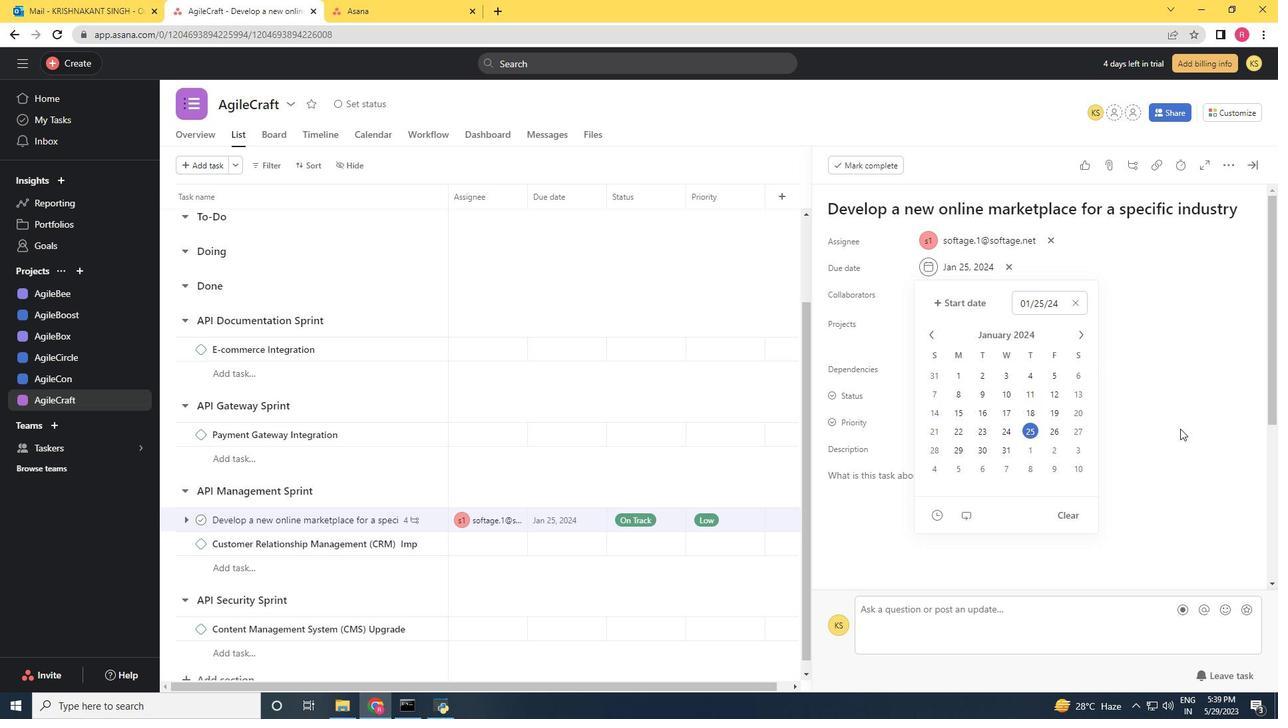
Action: Mouse pressed left at (1192, 416)
Screenshot: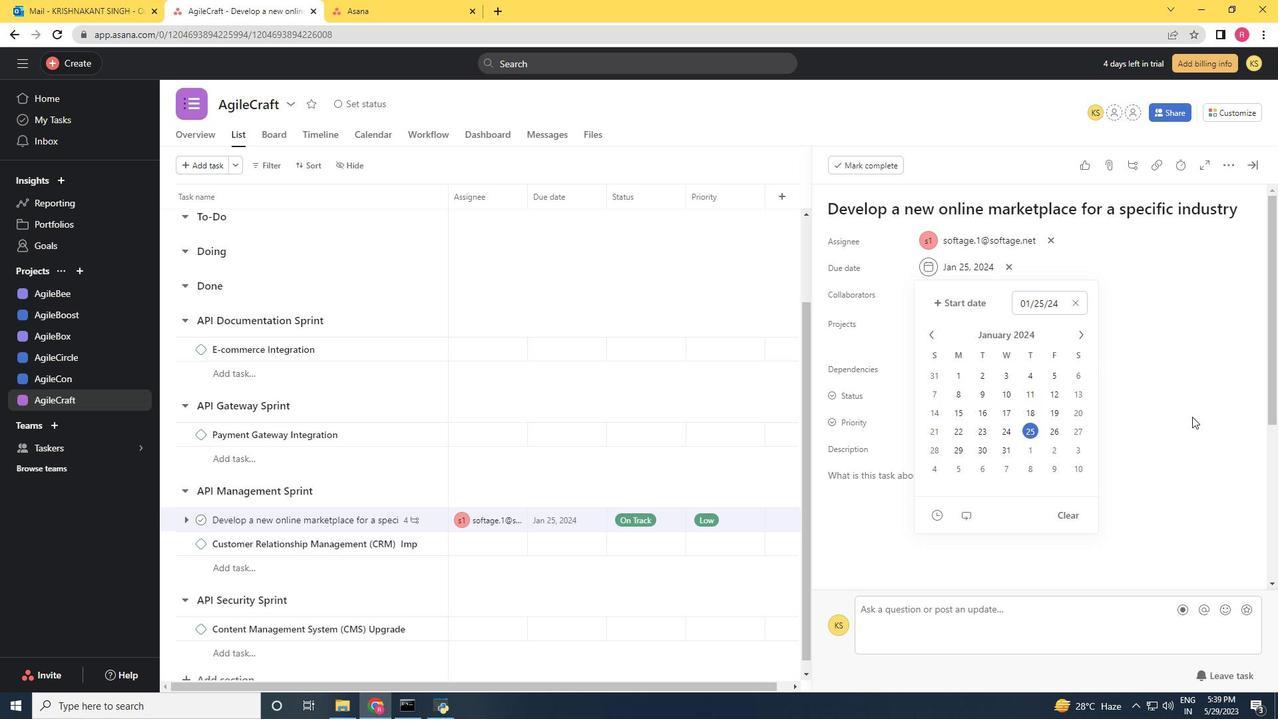 
Action: Mouse moved to (1254, 161)
Screenshot: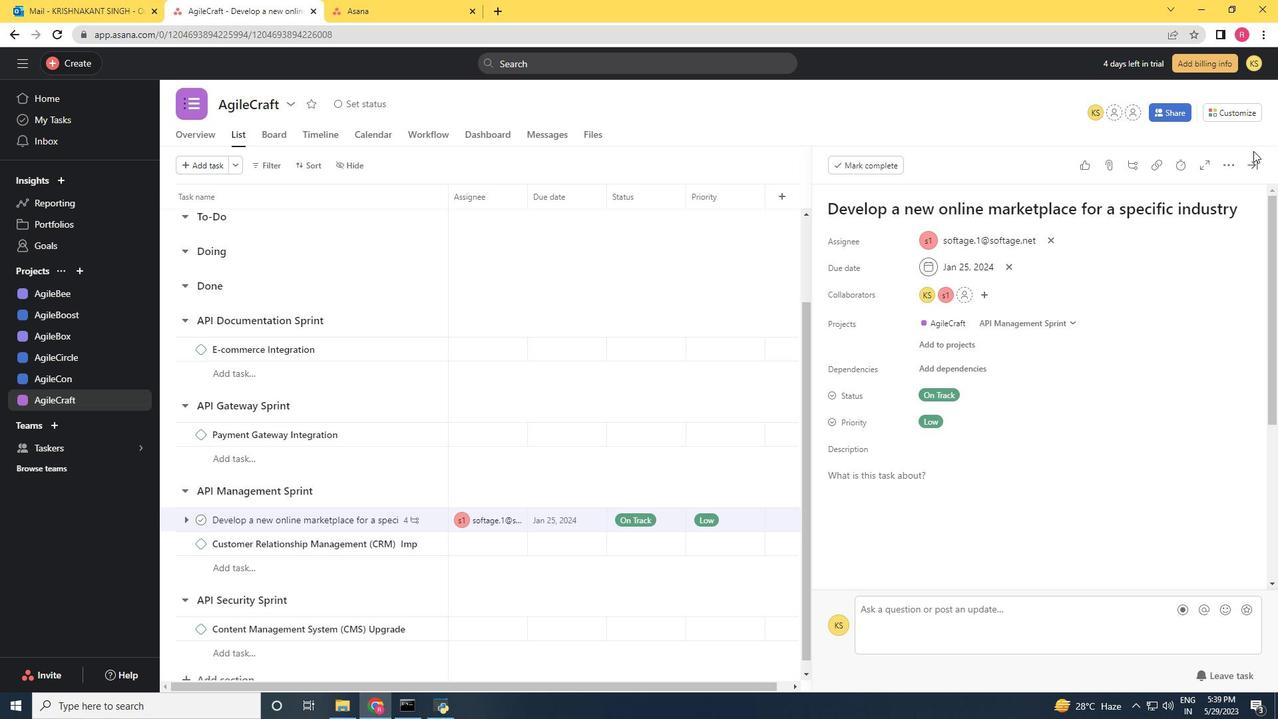 
Action: Mouse pressed left at (1254, 161)
Screenshot: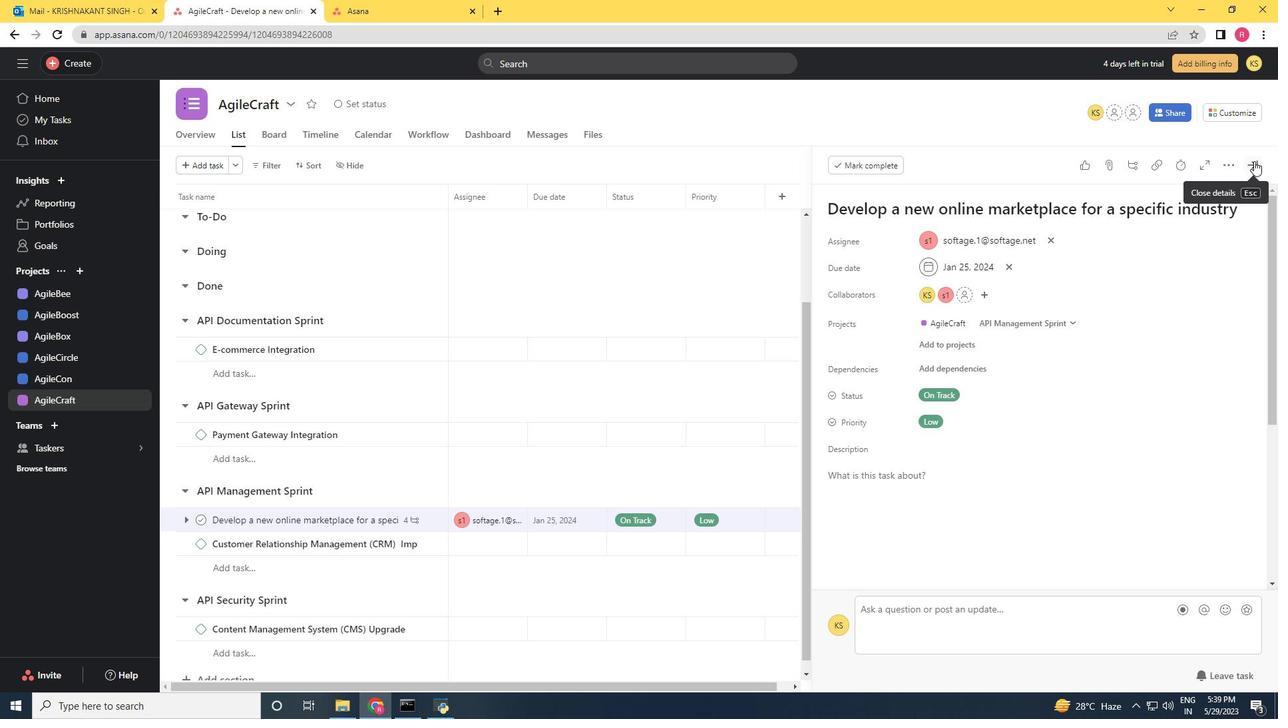 
